 Task: Search one way flight ticket for 2 adults, 2 children, 2 infants in seat in first from Gillette: Gillette Campbell County Airport to Greensboro: Piedmont Triad International Airport on 5-1-2023. Choice of flights is Frontier. Number of bags: 1 checked bag. Price is upto 105000. Outbound departure time preference is 5:15.
Action: Mouse moved to (214, 390)
Screenshot: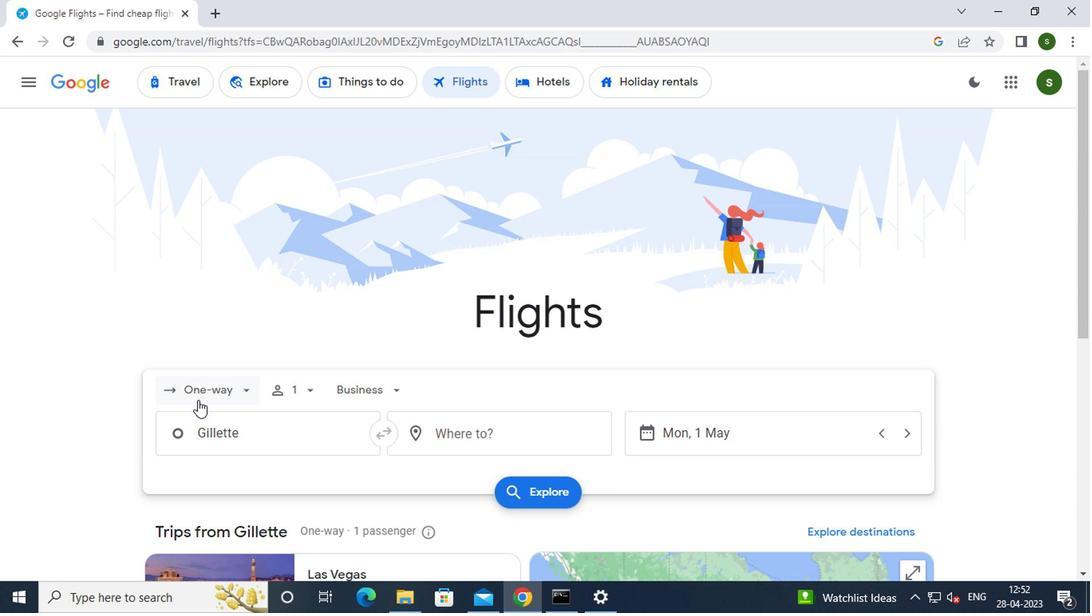
Action: Mouse pressed left at (214, 390)
Screenshot: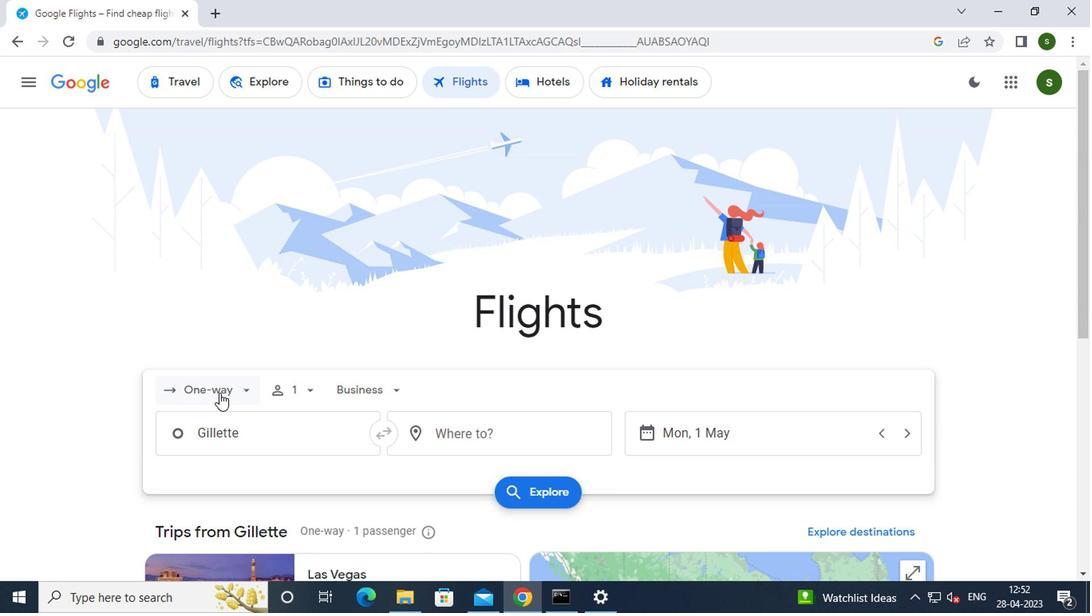 
Action: Mouse moved to (223, 465)
Screenshot: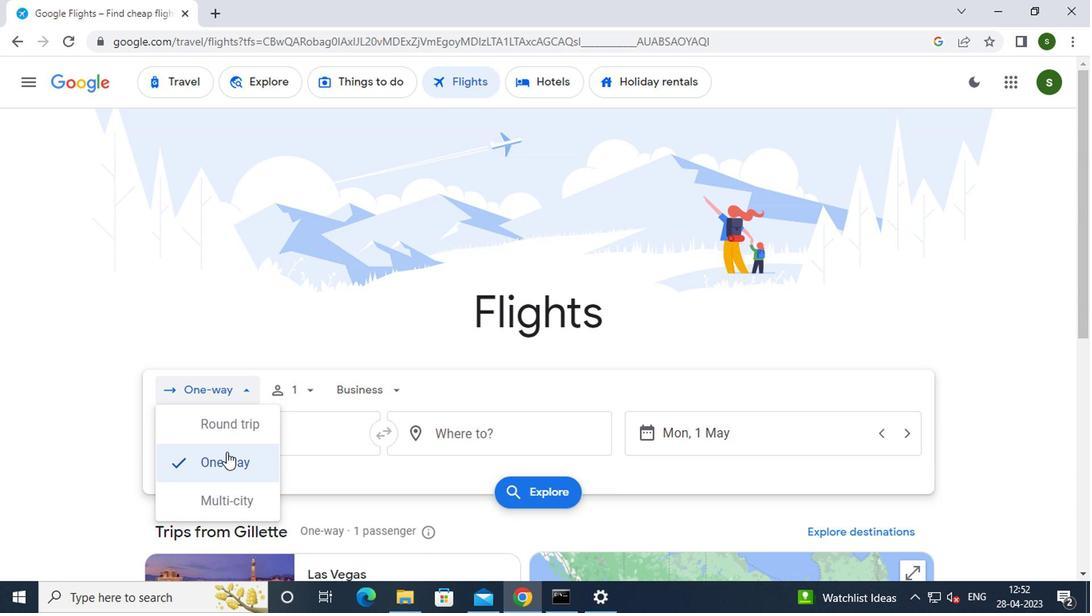 
Action: Mouse pressed left at (223, 465)
Screenshot: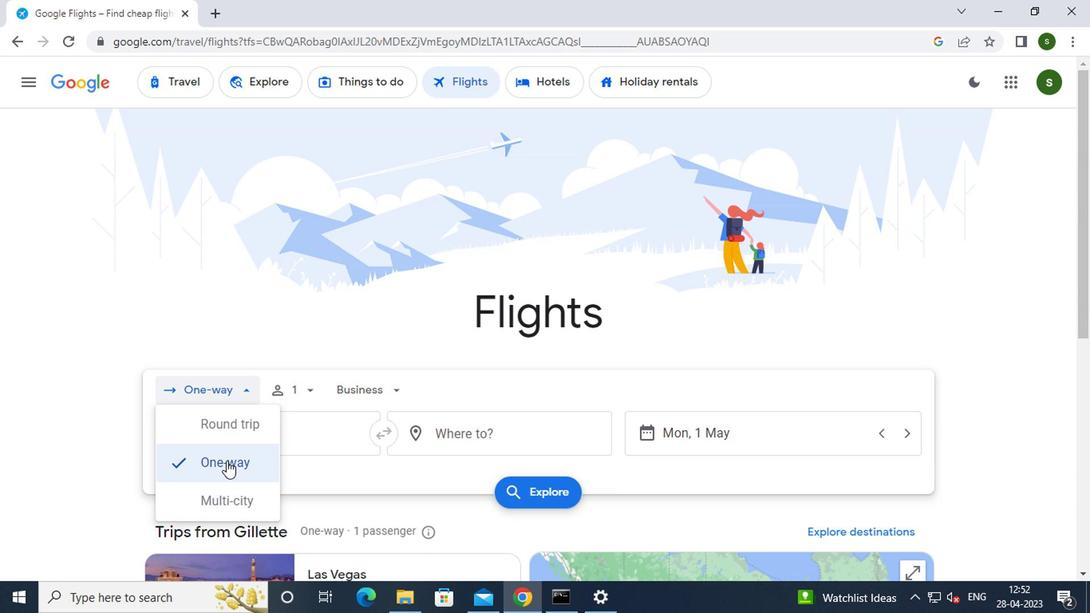 
Action: Mouse moved to (302, 390)
Screenshot: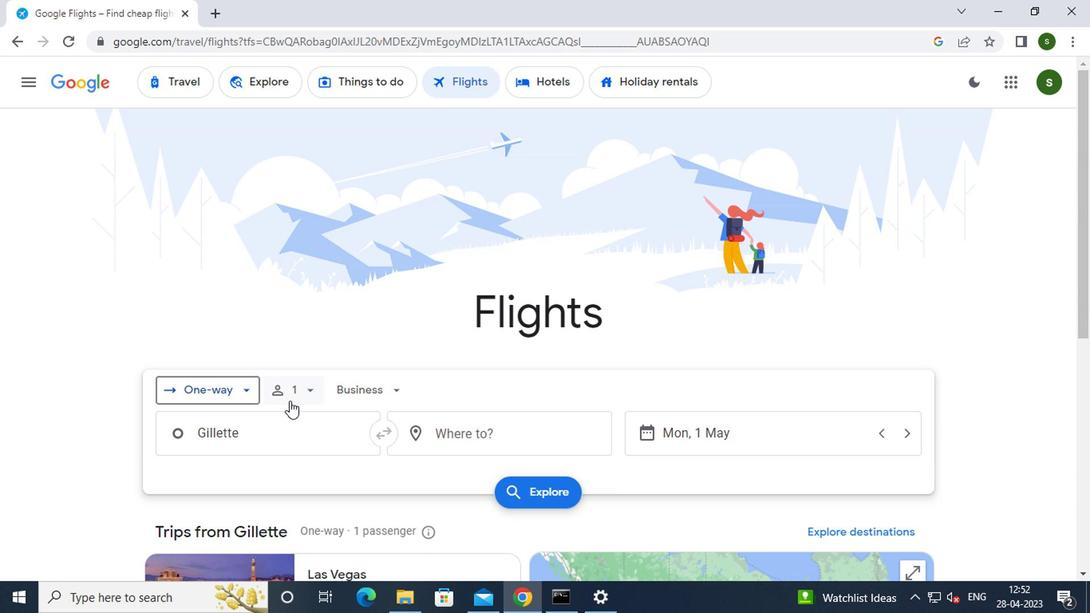 
Action: Mouse pressed left at (302, 390)
Screenshot: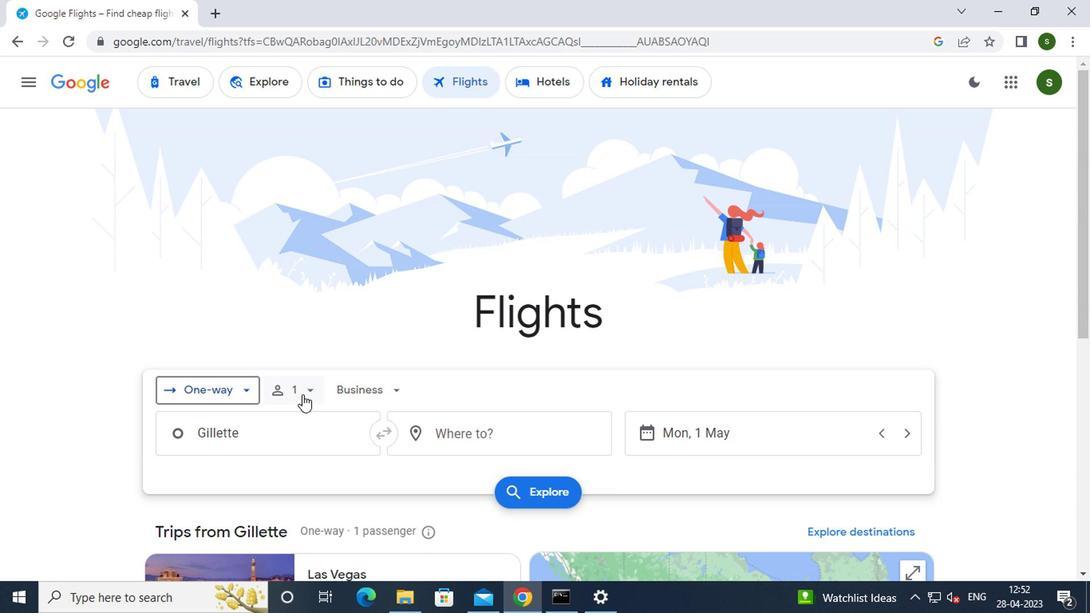 
Action: Mouse moved to (419, 429)
Screenshot: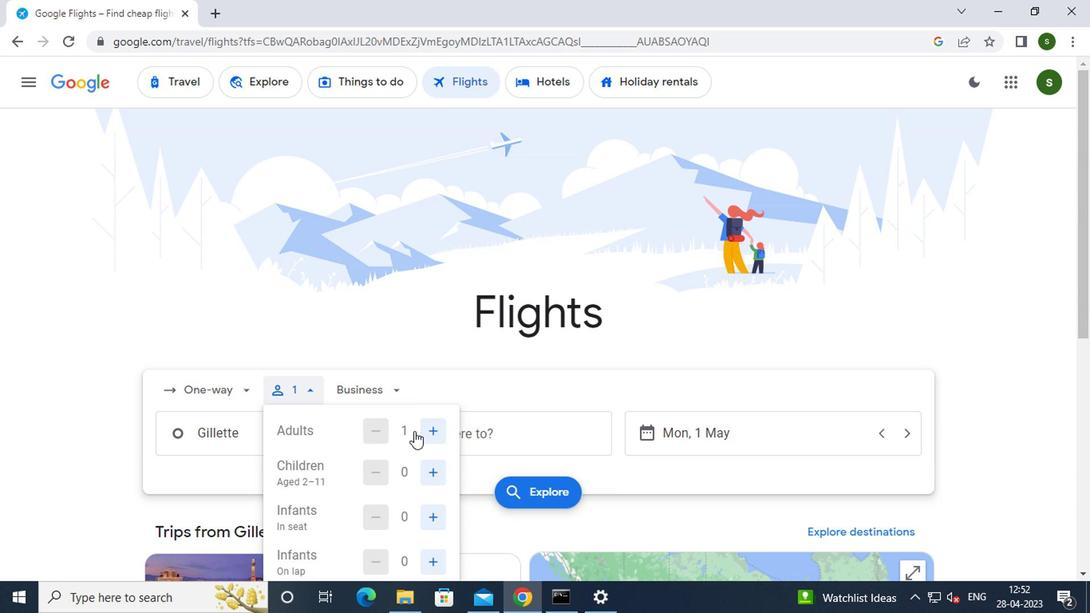 
Action: Mouse pressed left at (419, 429)
Screenshot: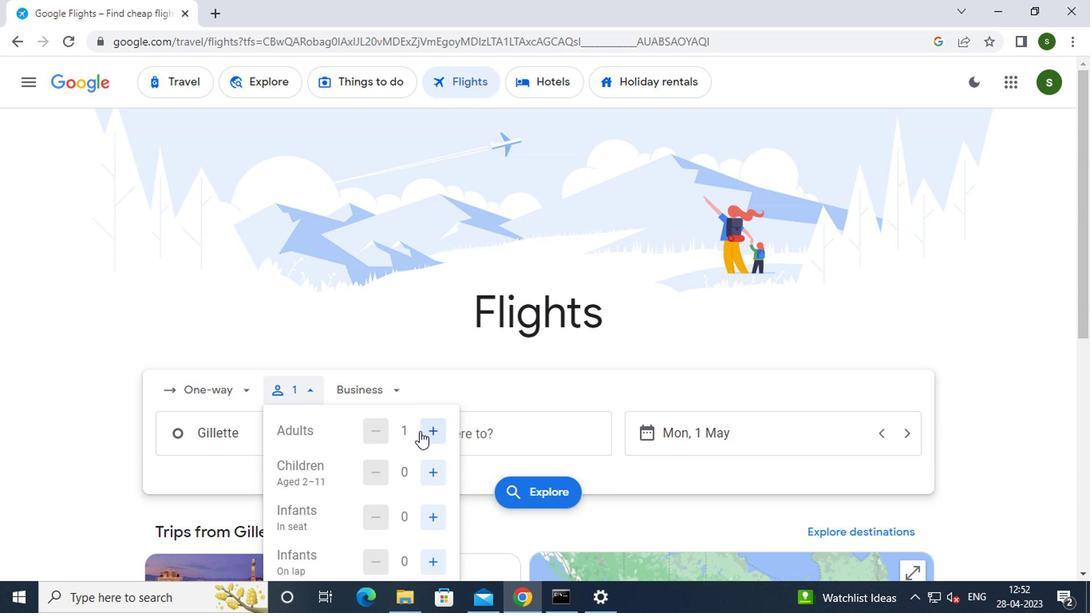 
Action: Mouse moved to (434, 465)
Screenshot: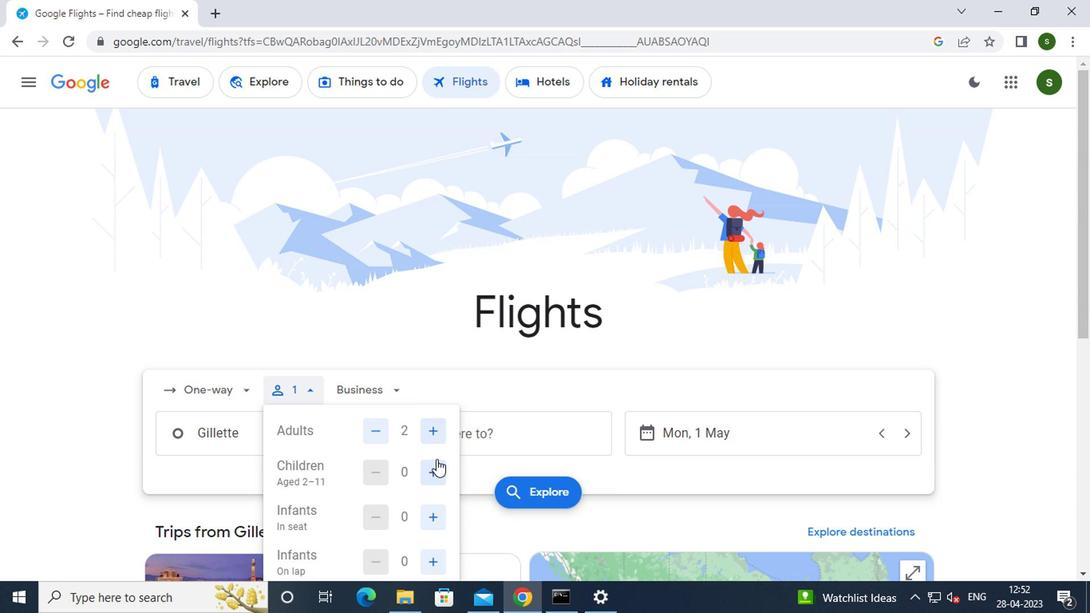 
Action: Mouse pressed left at (434, 465)
Screenshot: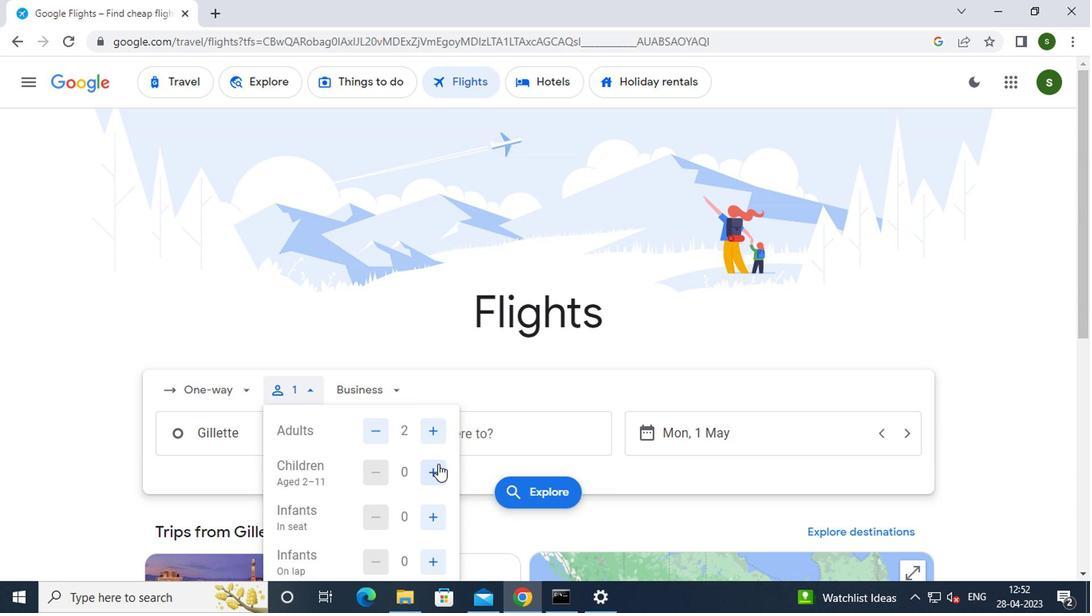 
Action: Mouse pressed left at (434, 465)
Screenshot: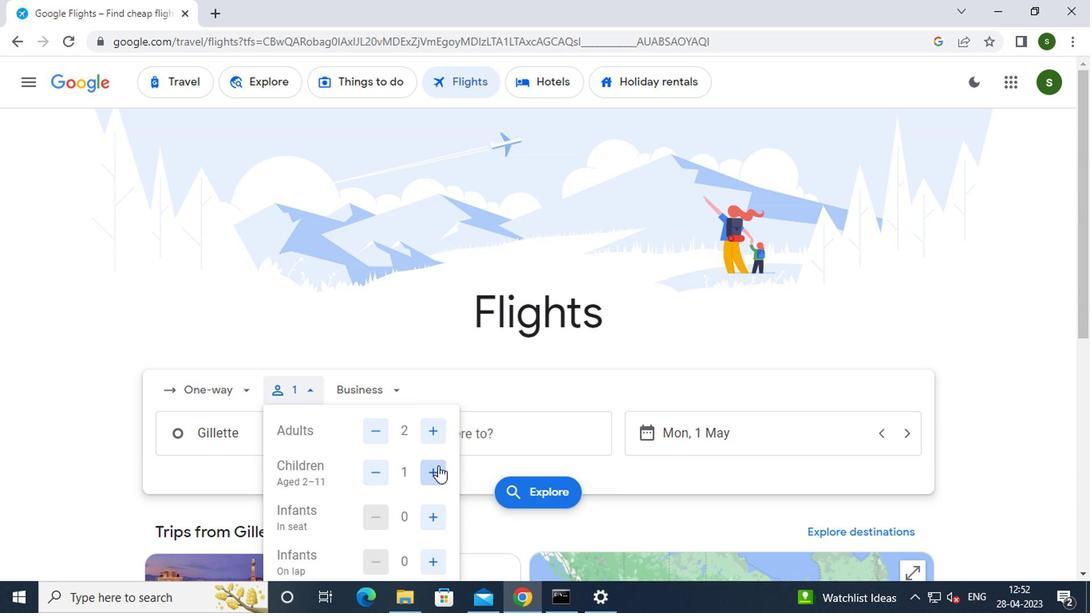 
Action: Mouse moved to (432, 516)
Screenshot: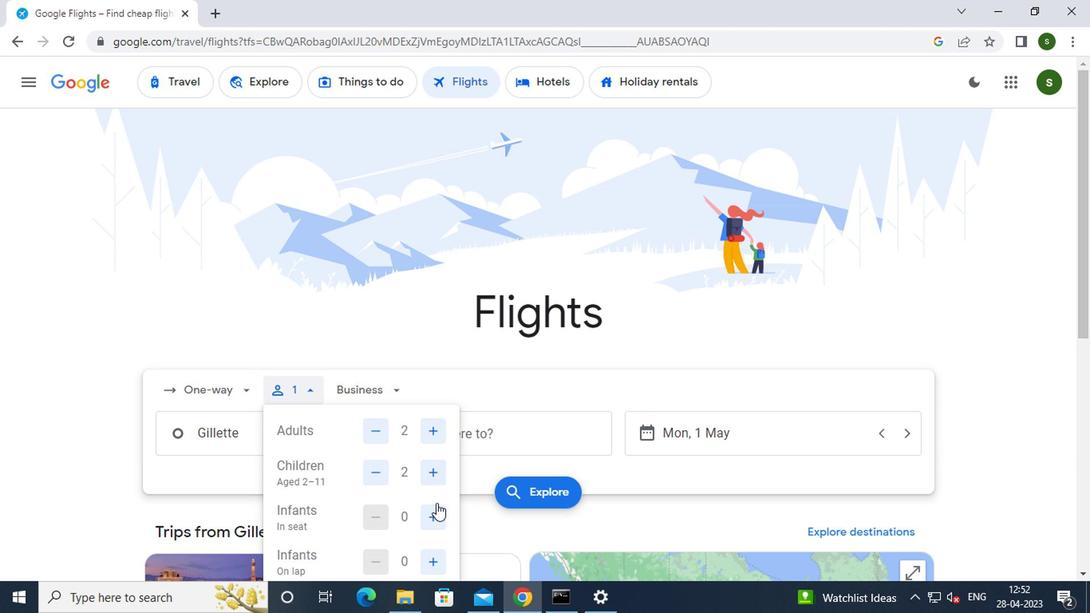 
Action: Mouse pressed left at (432, 516)
Screenshot: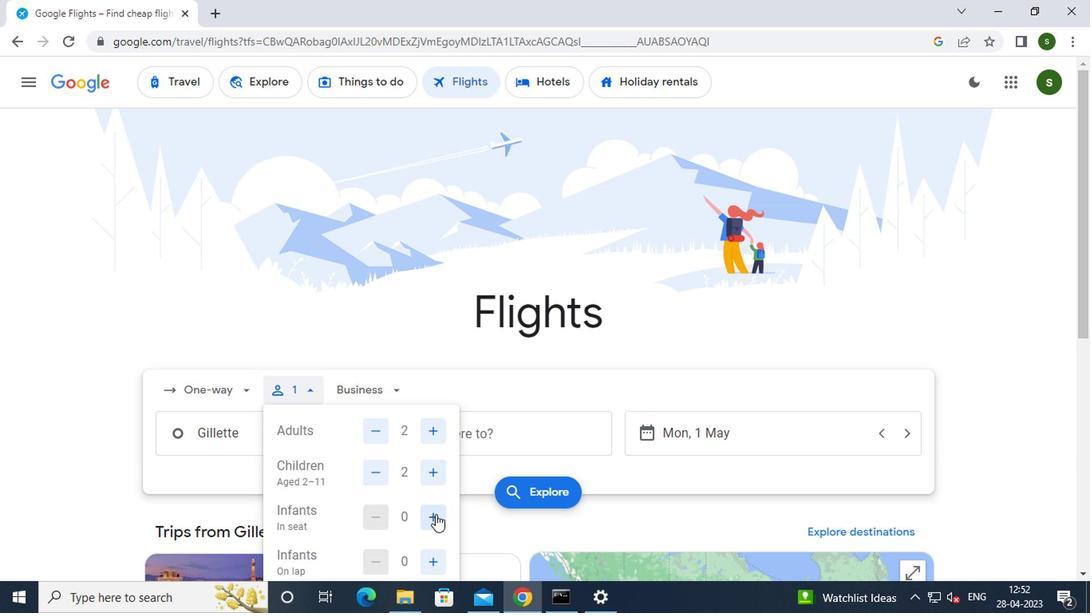
Action: Mouse pressed left at (432, 516)
Screenshot: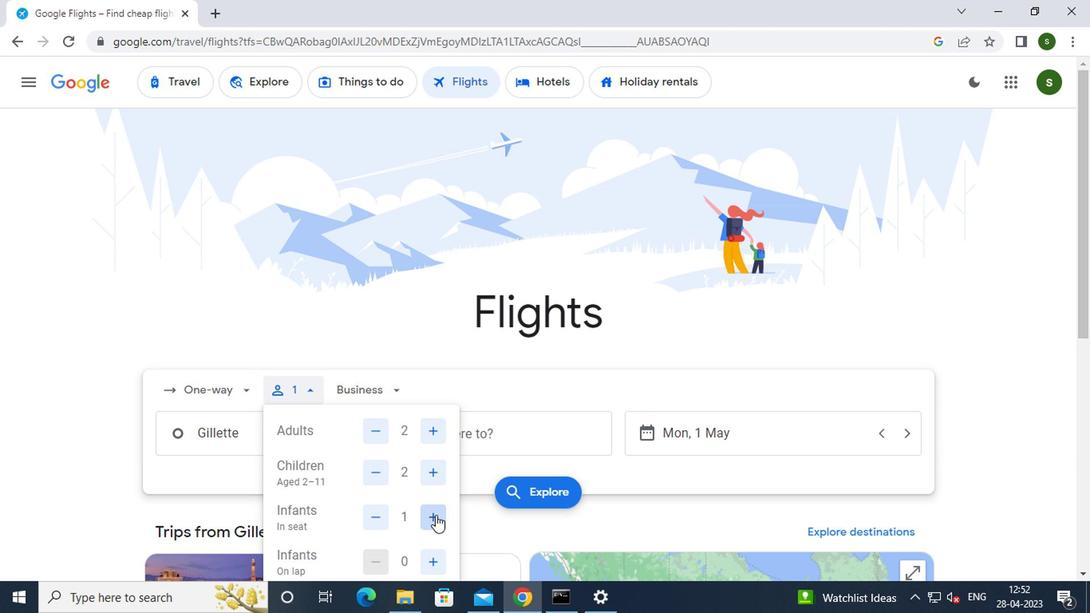 
Action: Mouse moved to (376, 381)
Screenshot: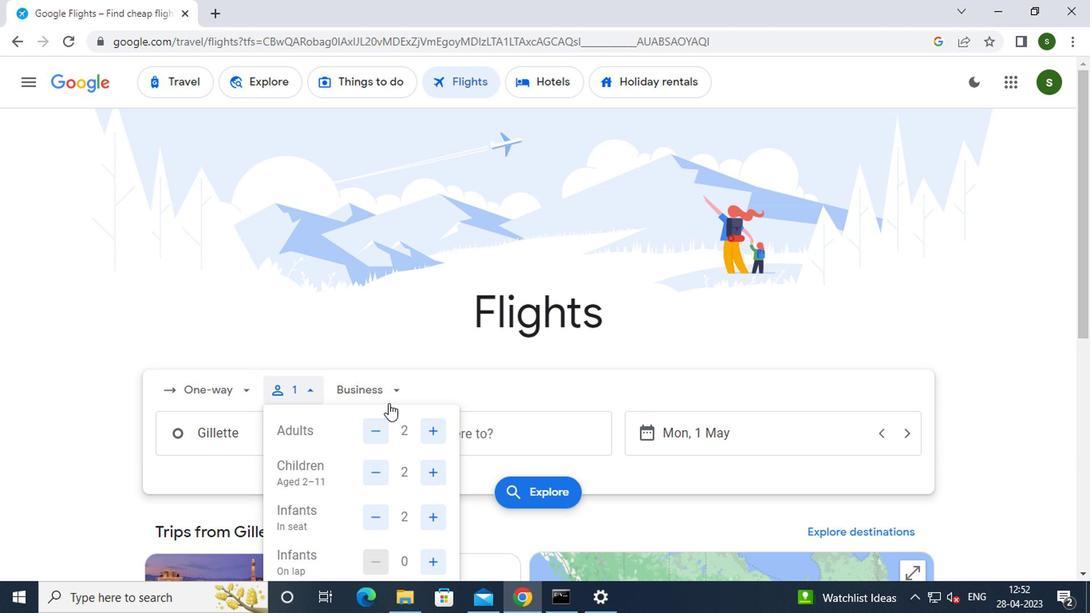 
Action: Mouse pressed left at (376, 381)
Screenshot: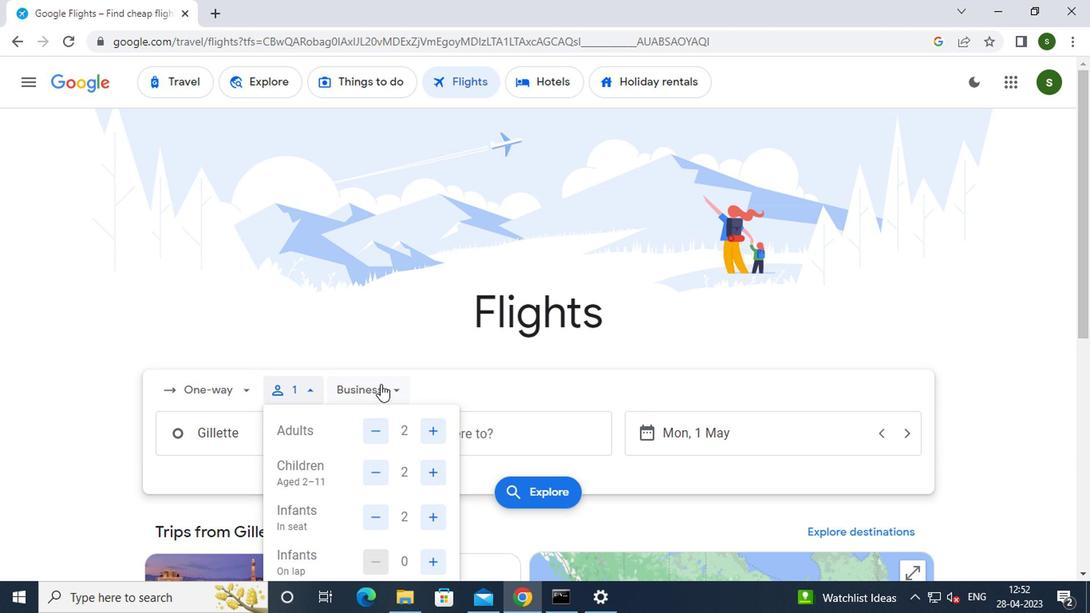 
Action: Mouse moved to (403, 537)
Screenshot: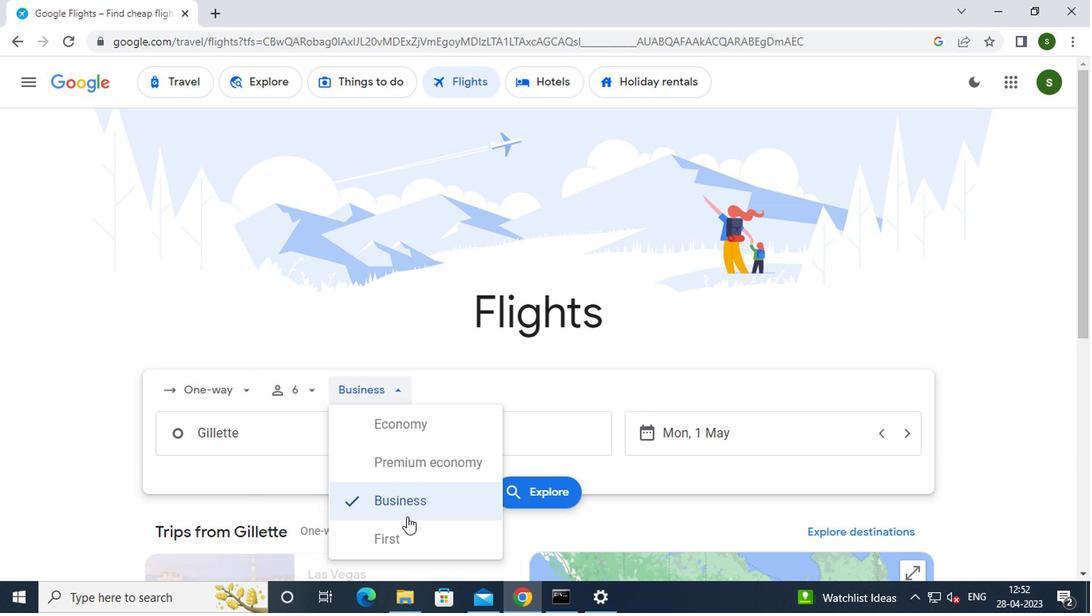 
Action: Mouse pressed left at (403, 537)
Screenshot: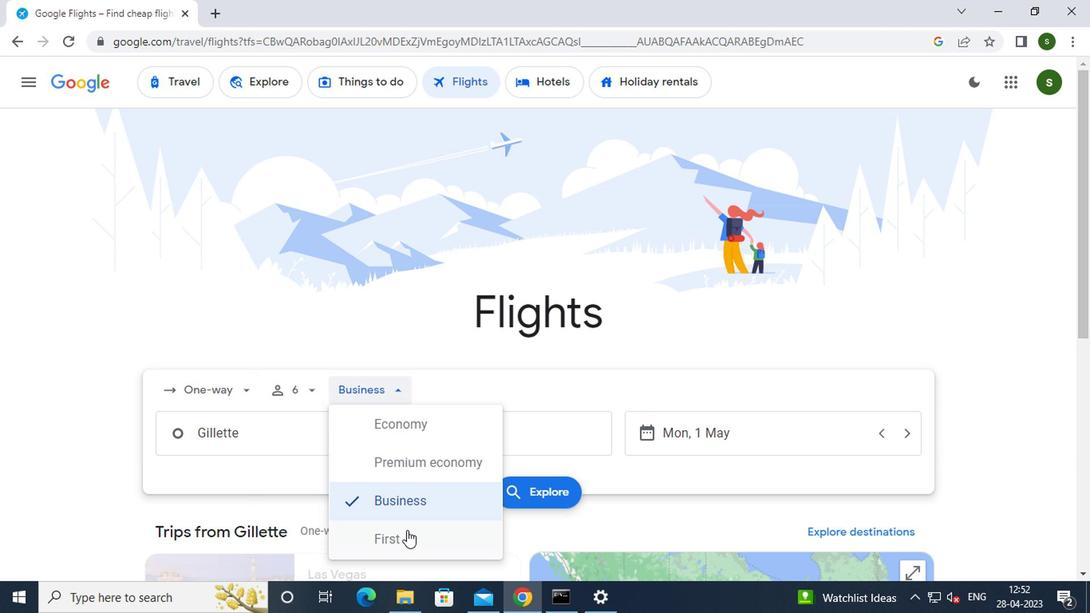 
Action: Mouse moved to (307, 444)
Screenshot: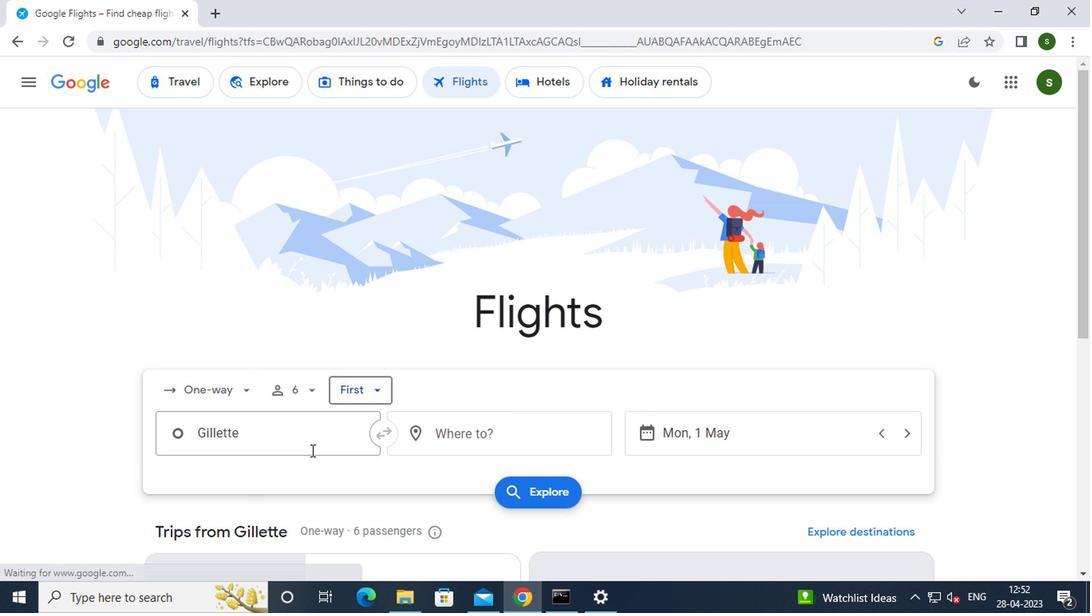 
Action: Mouse pressed left at (307, 444)
Screenshot: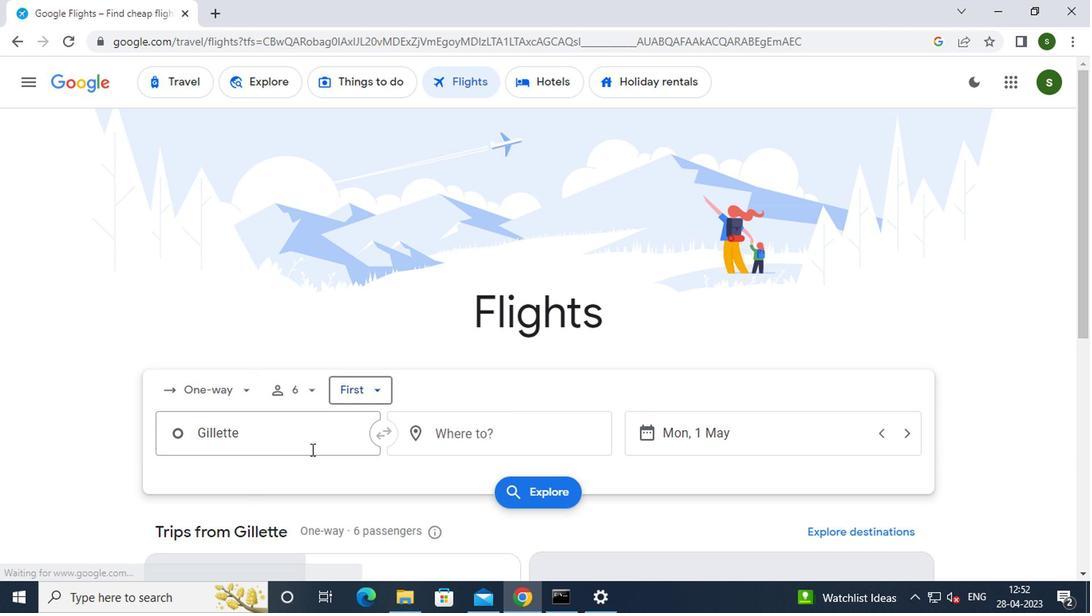
Action: Key pressed <Key.caps_lock><Key.caps_lock>g<Key.caps_lock>illette<Key.enter>
Screenshot: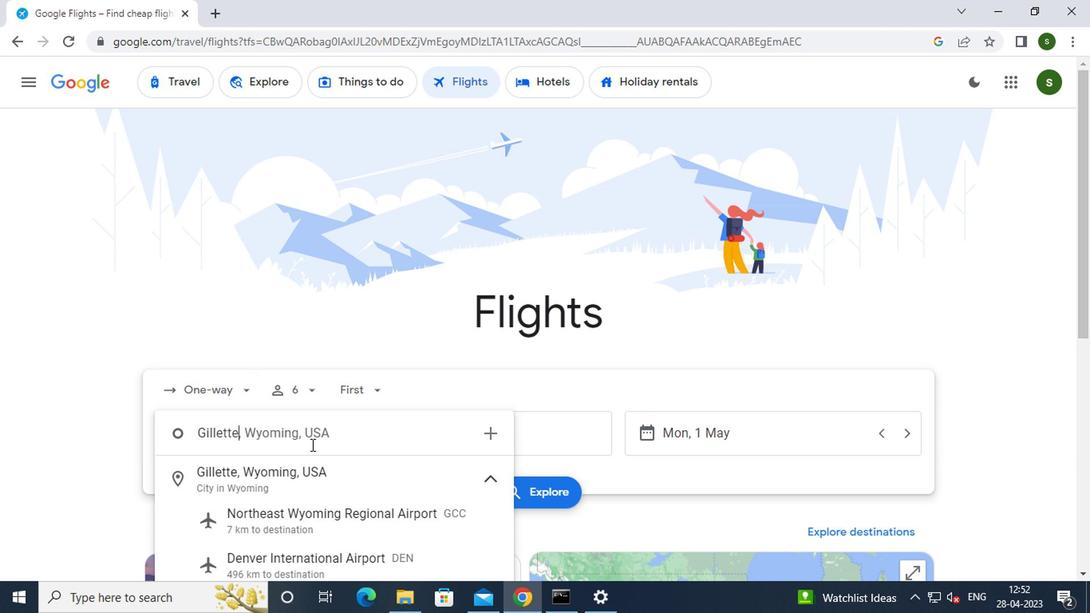 
Action: Mouse moved to (492, 441)
Screenshot: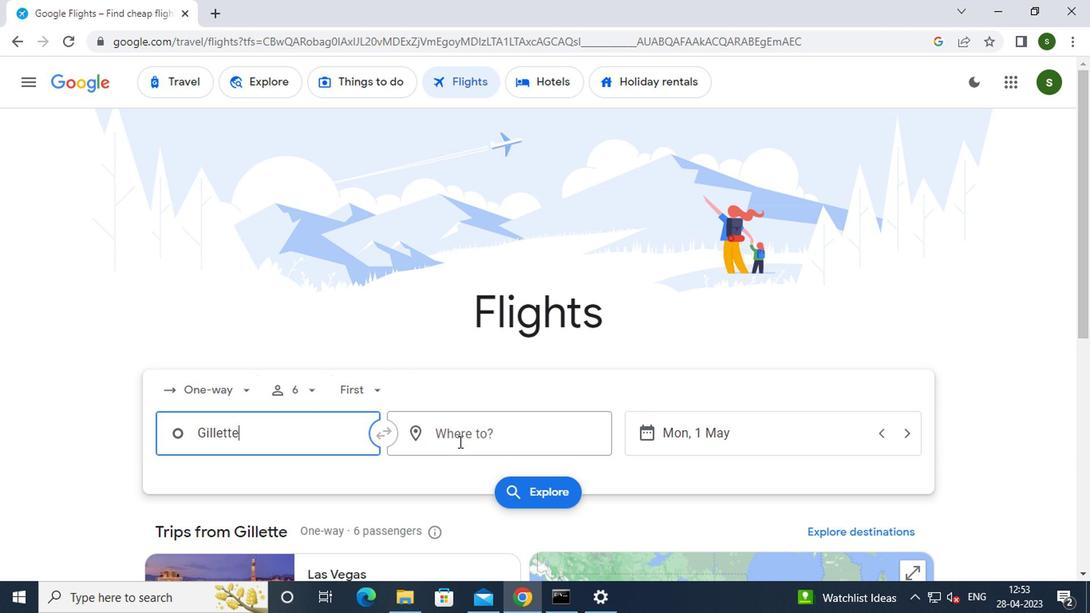 
Action: Mouse pressed left at (492, 441)
Screenshot: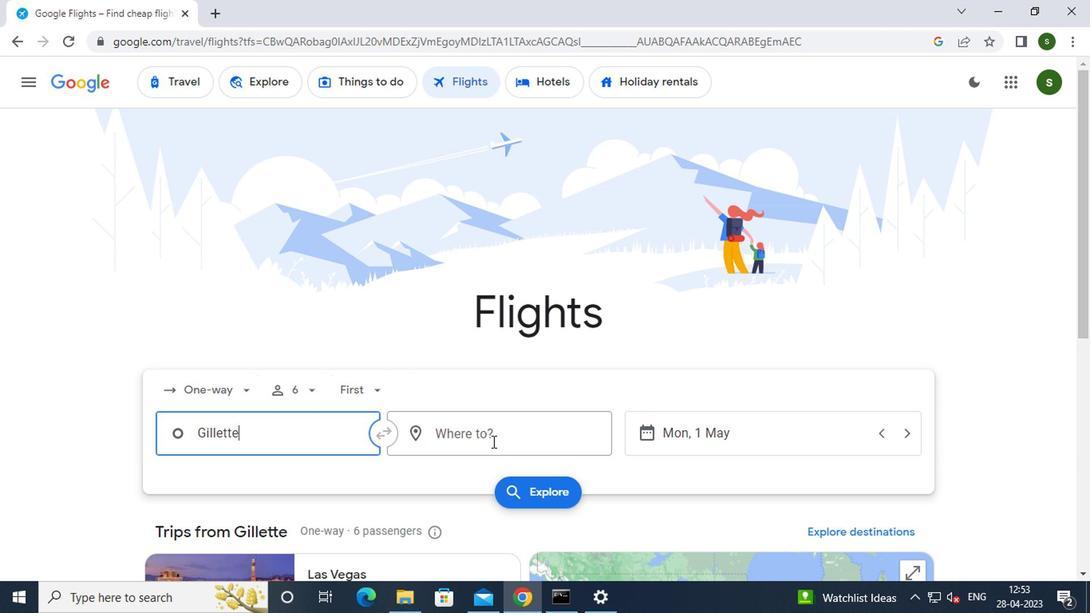 
Action: Key pressed <Key.caps_lock>g<Key.caps_lock>reensboro
Screenshot: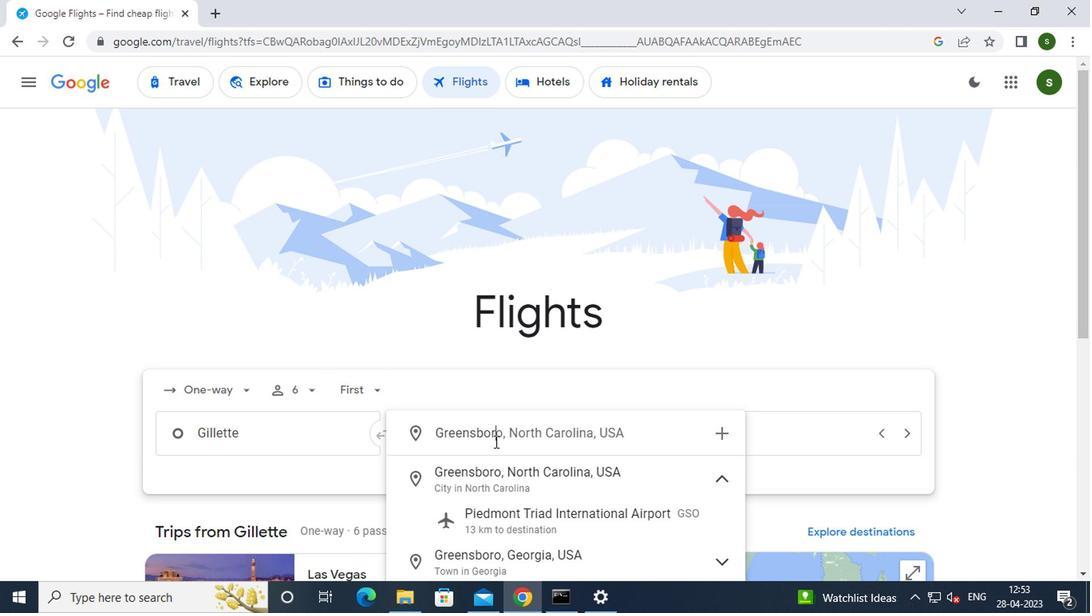 
Action: Mouse moved to (511, 499)
Screenshot: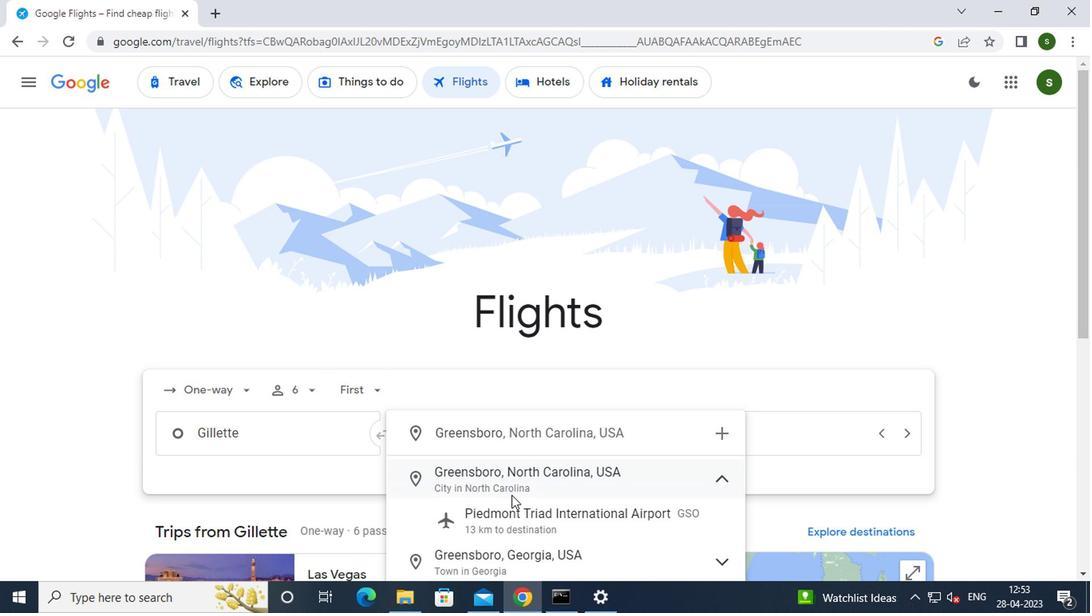 
Action: Mouse pressed left at (511, 499)
Screenshot: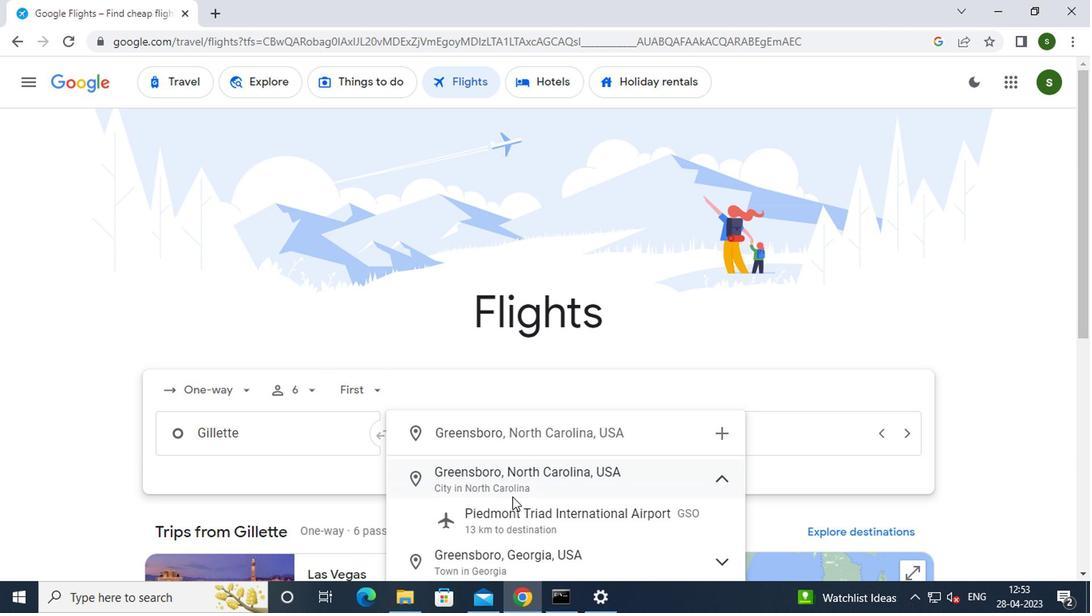 
Action: Mouse moved to (537, 424)
Screenshot: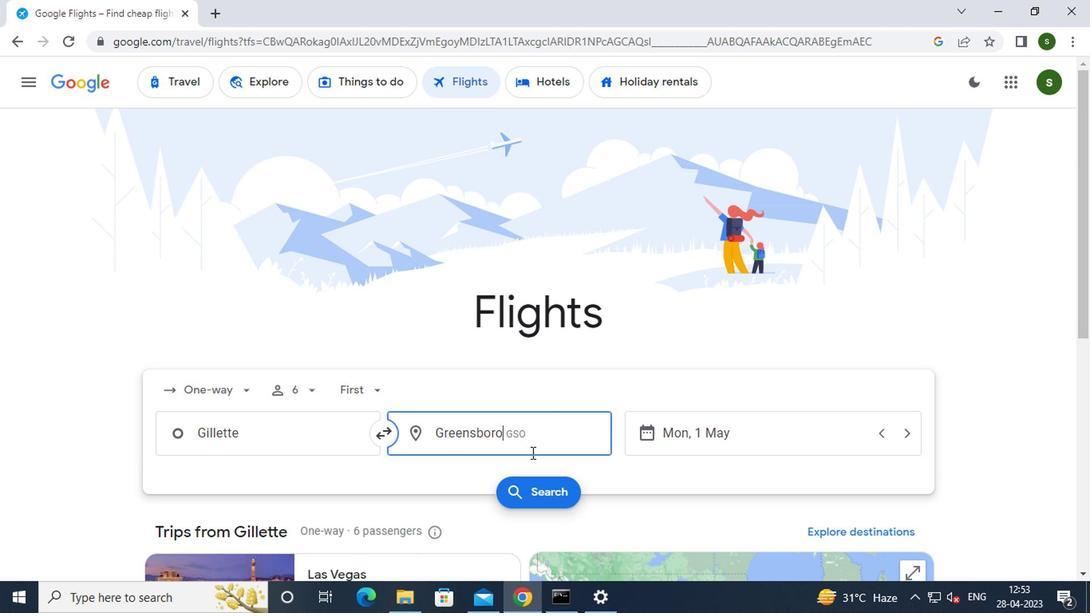
Action: Mouse pressed left at (537, 424)
Screenshot: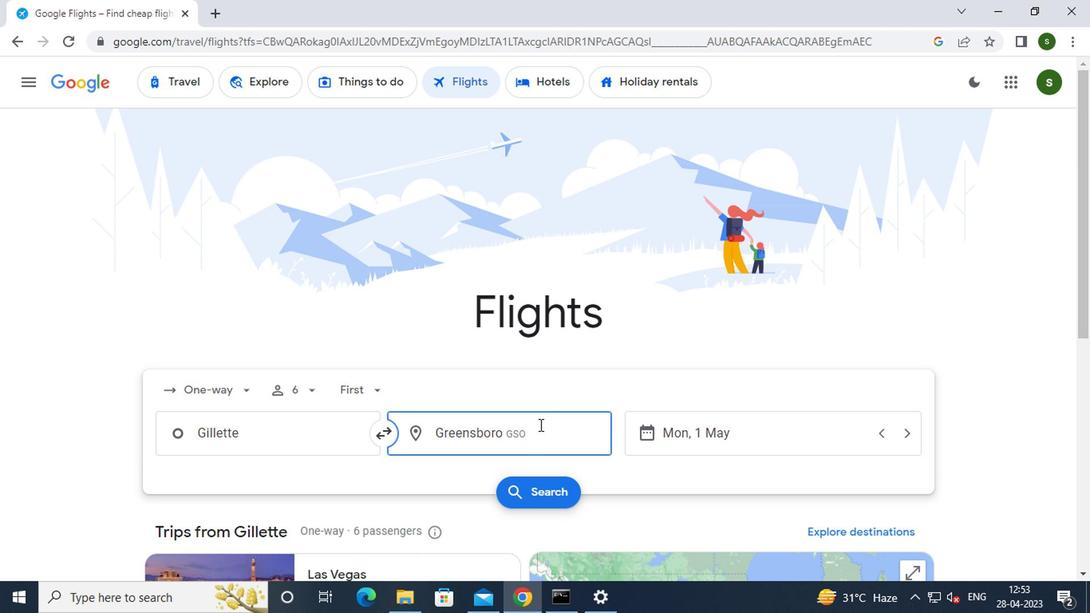 
Action: Mouse moved to (545, 516)
Screenshot: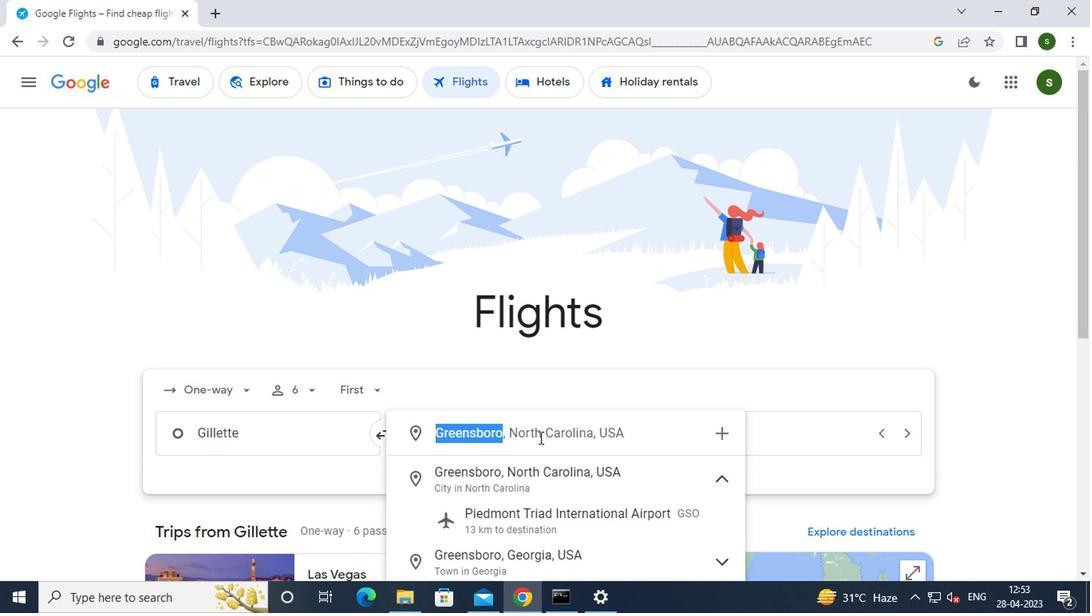
Action: Mouse pressed left at (545, 516)
Screenshot: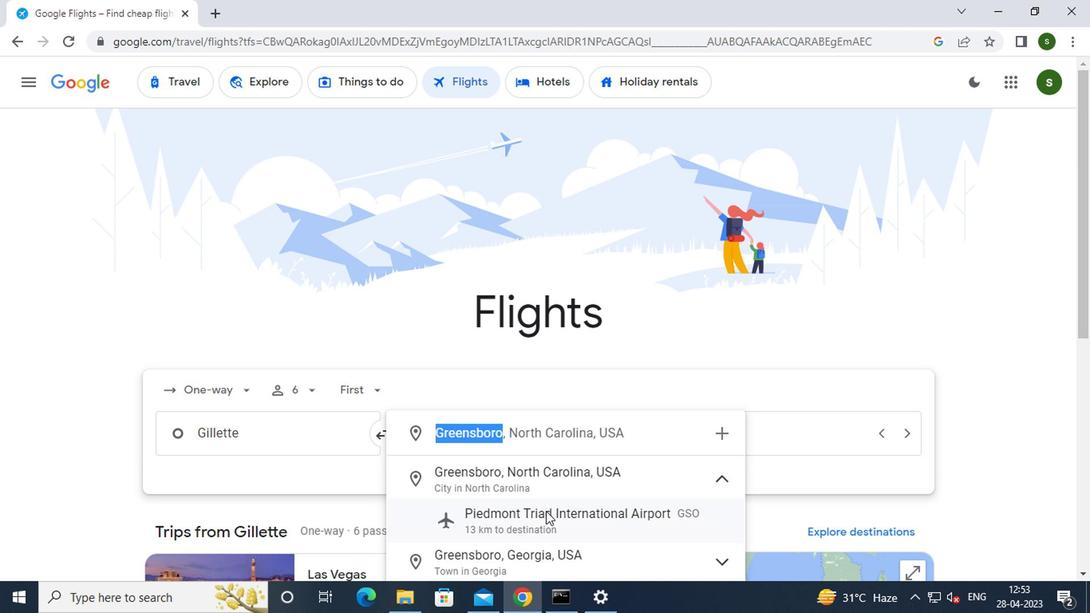 
Action: Mouse moved to (755, 443)
Screenshot: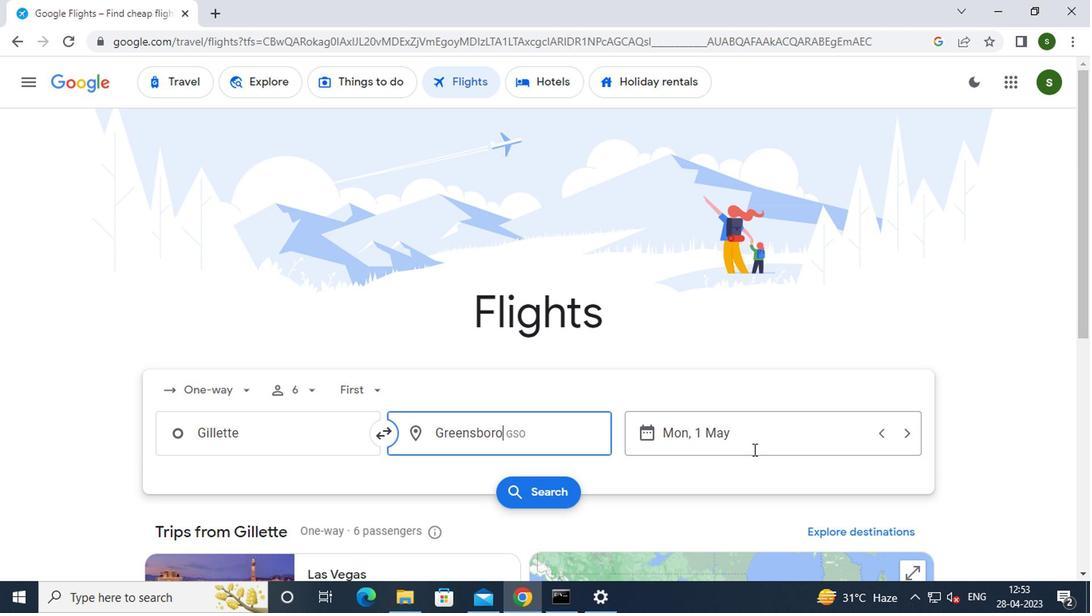 
Action: Mouse pressed left at (755, 443)
Screenshot: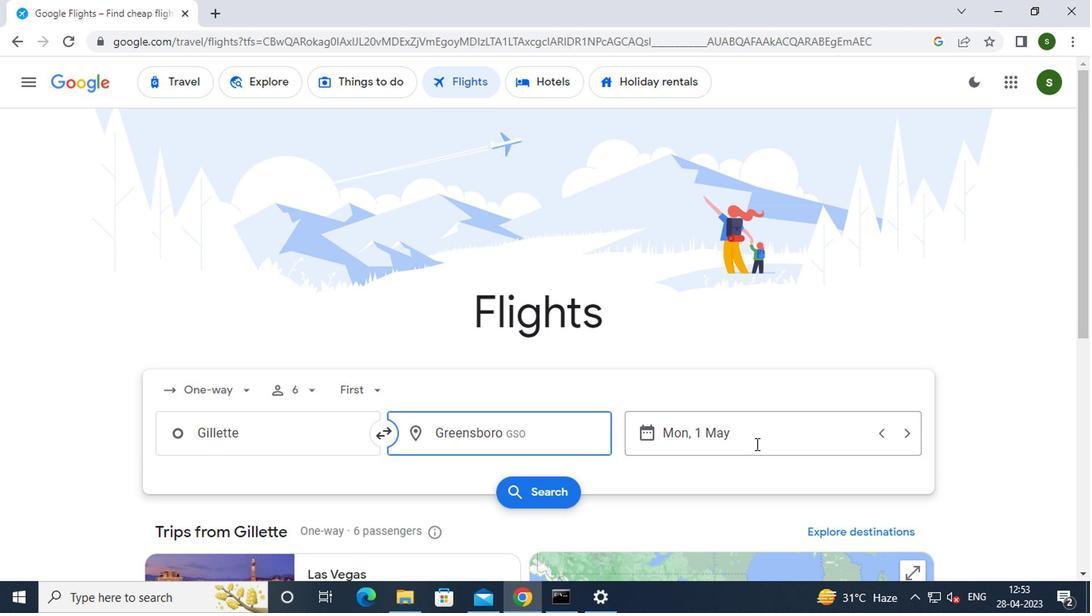 
Action: Mouse moved to (707, 301)
Screenshot: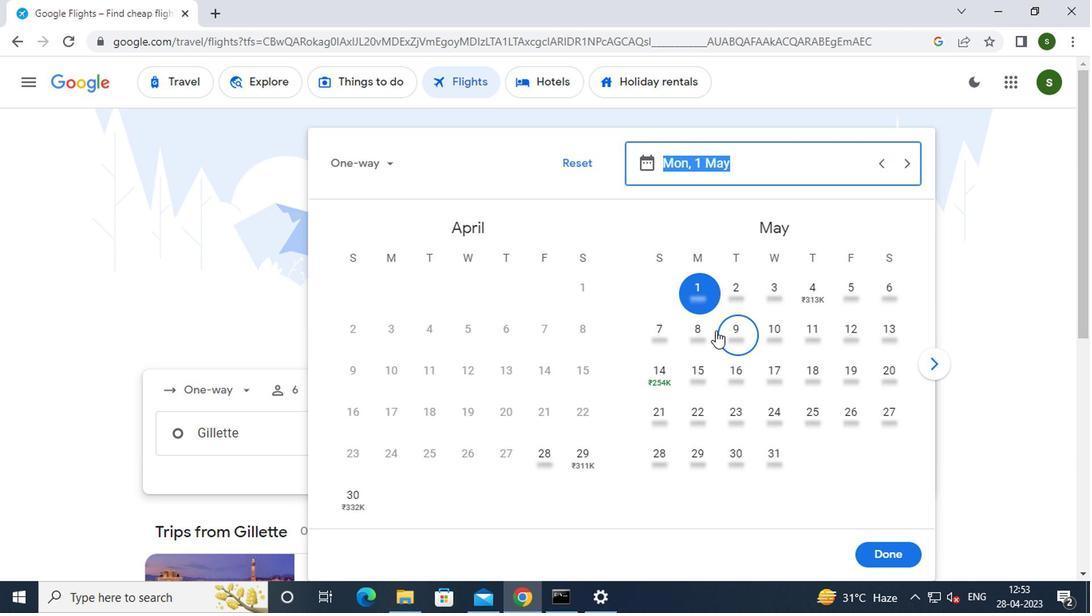 
Action: Mouse pressed left at (707, 301)
Screenshot: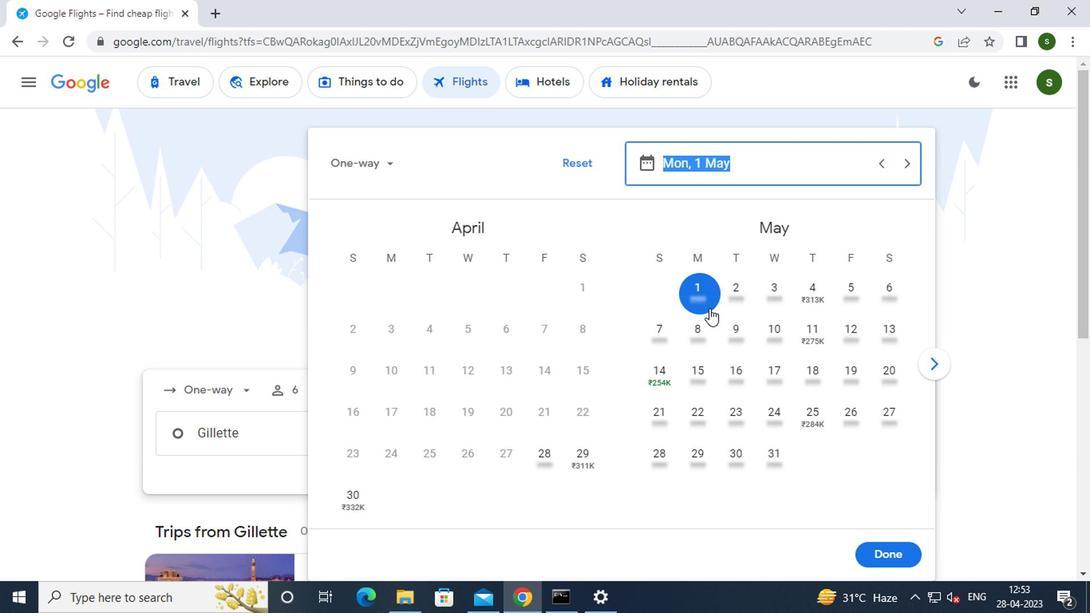 
Action: Mouse moved to (889, 553)
Screenshot: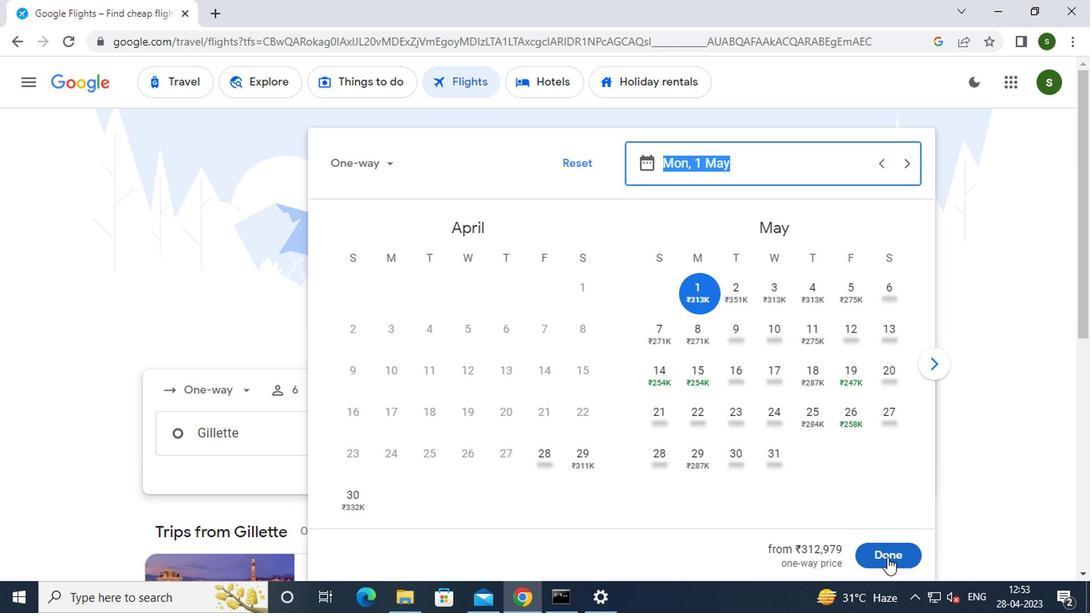 
Action: Mouse pressed left at (889, 553)
Screenshot: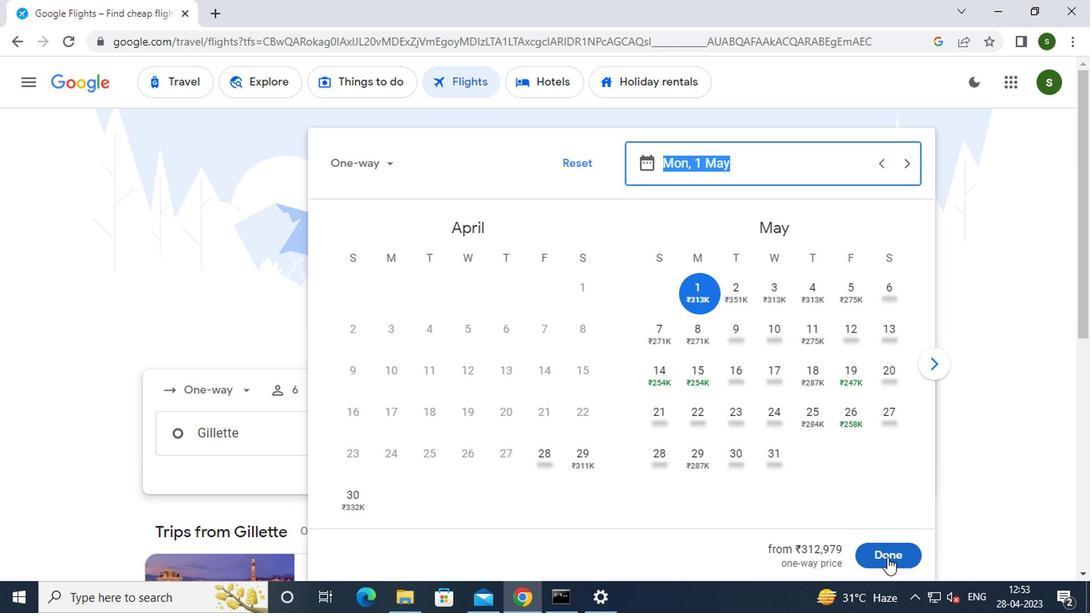 
Action: Mouse moved to (564, 498)
Screenshot: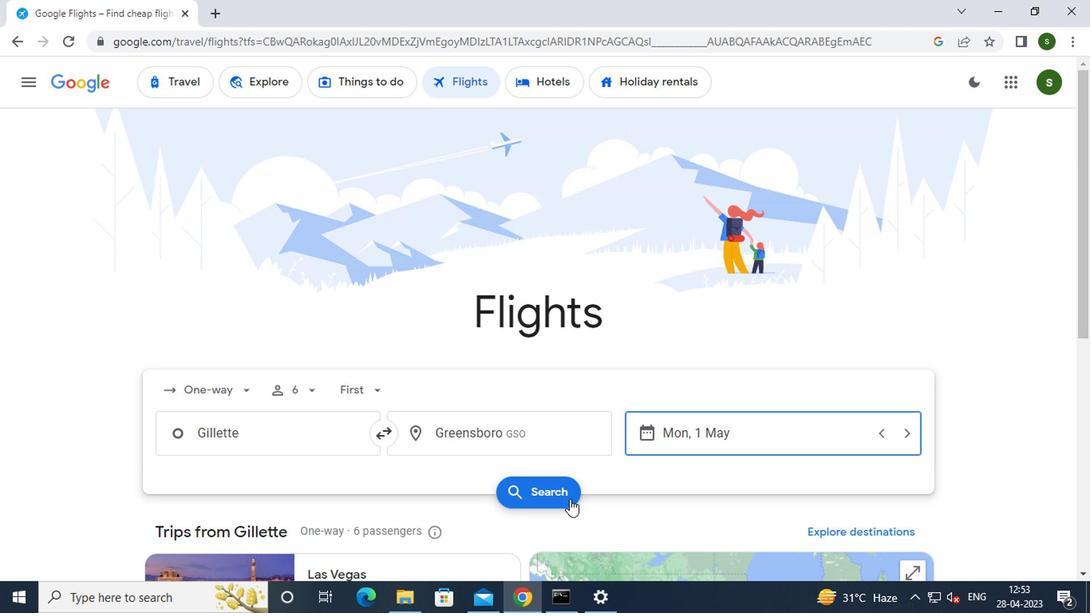 
Action: Mouse pressed left at (564, 498)
Screenshot: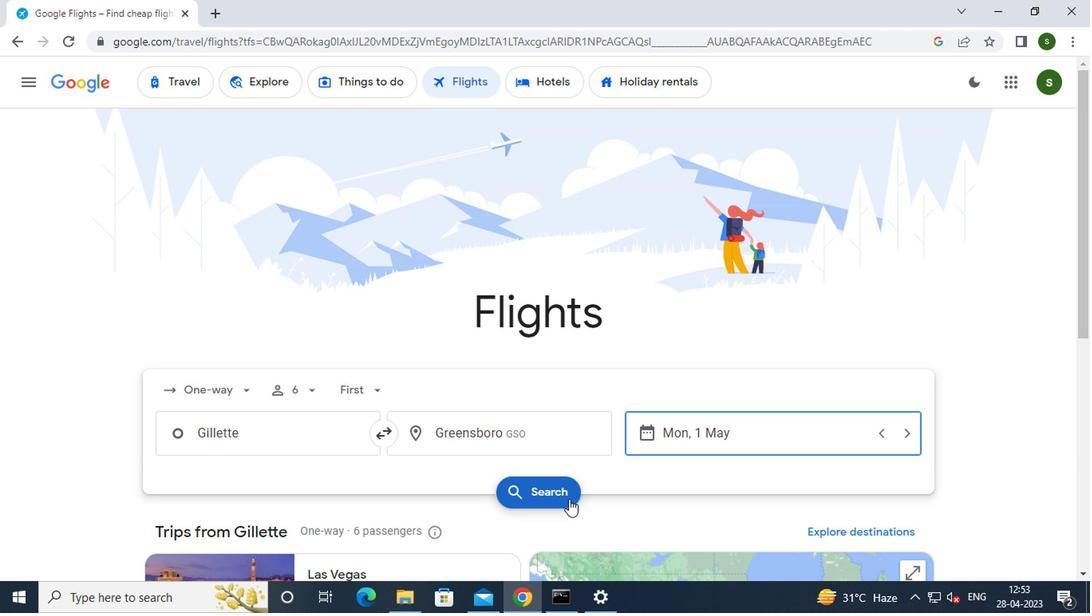 
Action: Mouse moved to (183, 218)
Screenshot: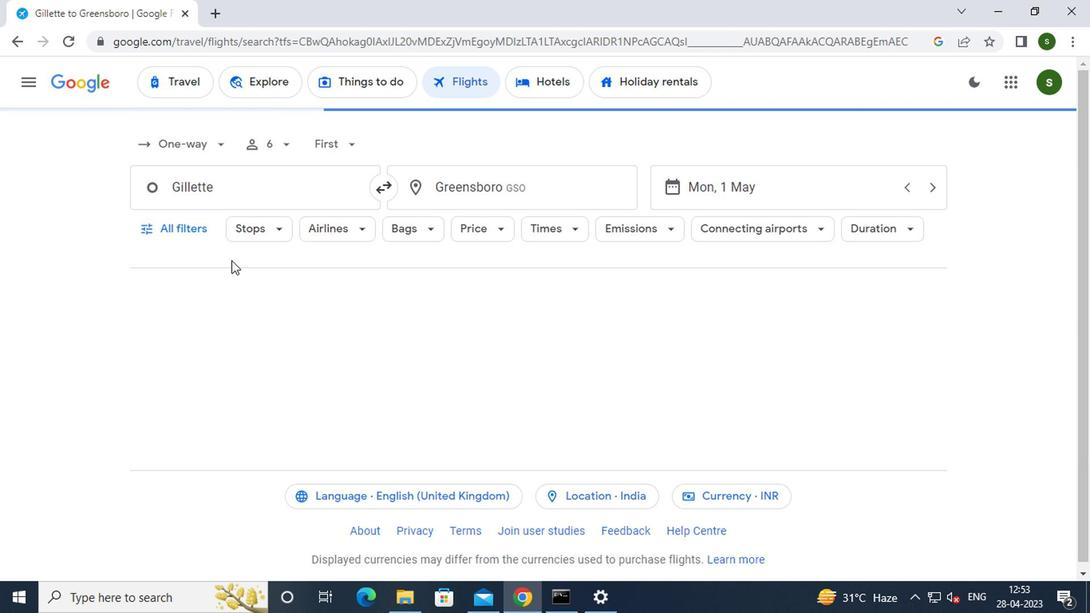 
Action: Mouse pressed left at (183, 218)
Screenshot: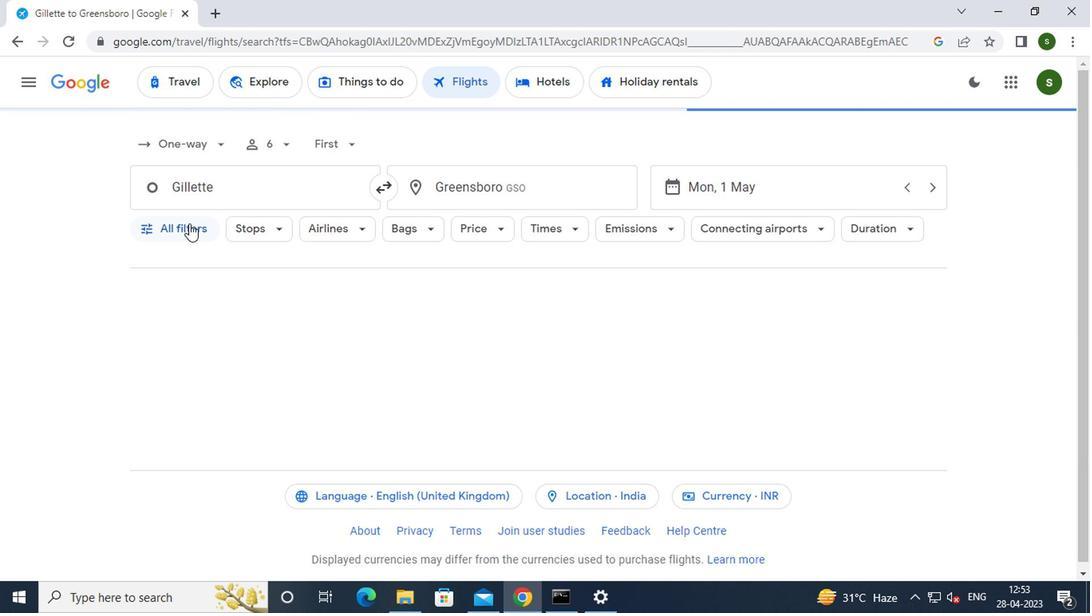 
Action: Mouse moved to (263, 326)
Screenshot: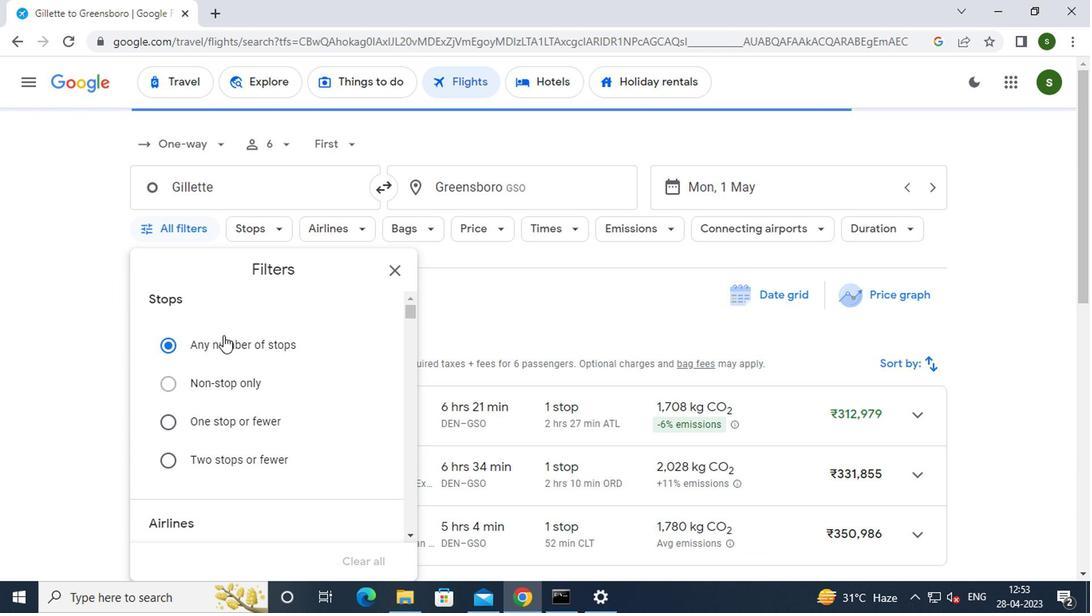 
Action: Mouse scrolled (263, 325) with delta (0, -1)
Screenshot: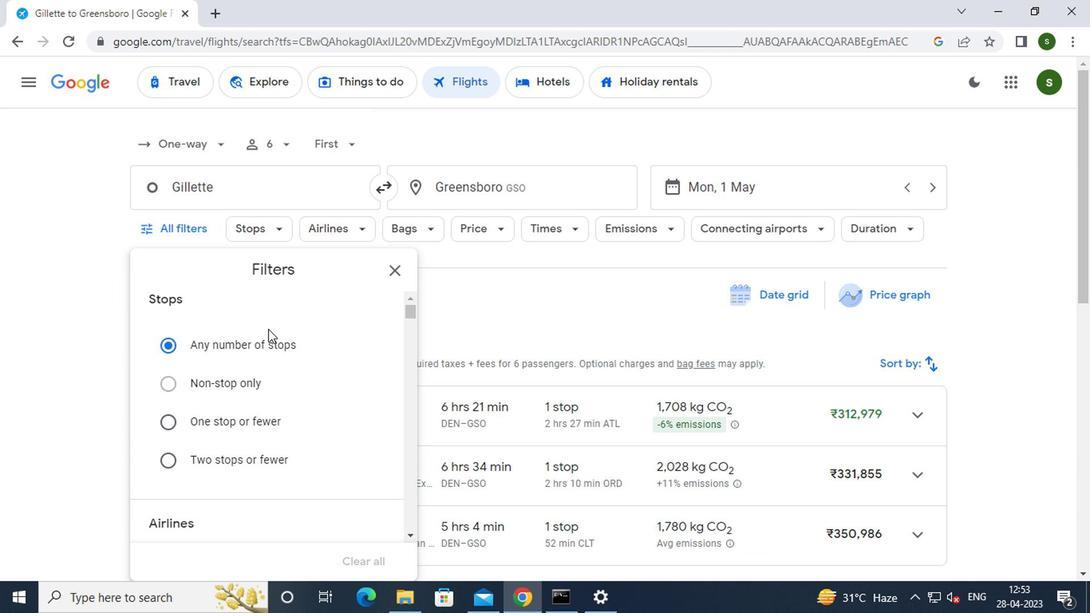
Action: Mouse moved to (369, 482)
Screenshot: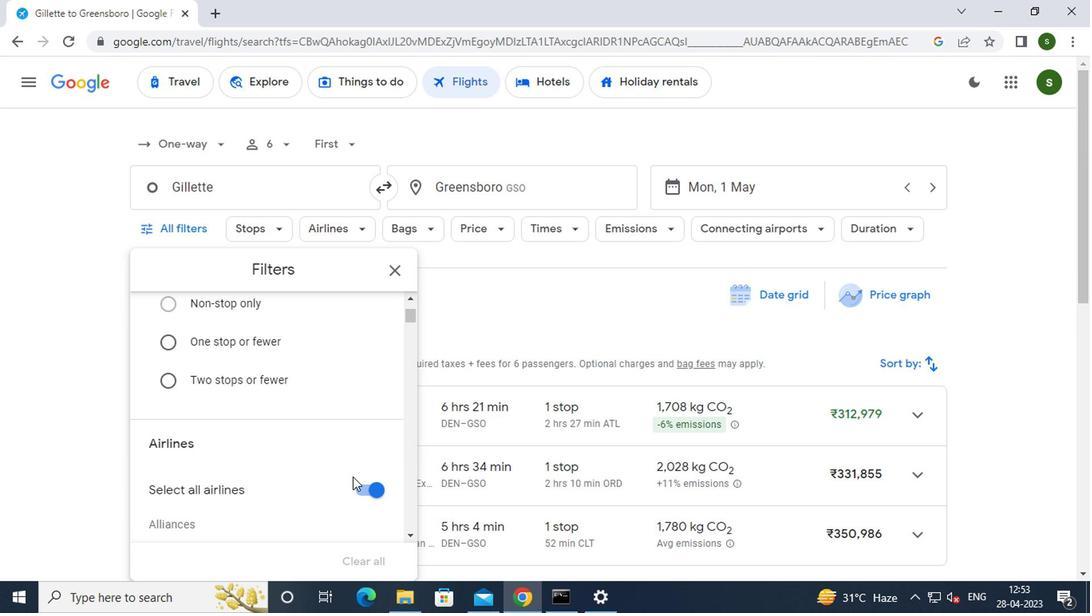 
Action: Mouse pressed left at (369, 482)
Screenshot: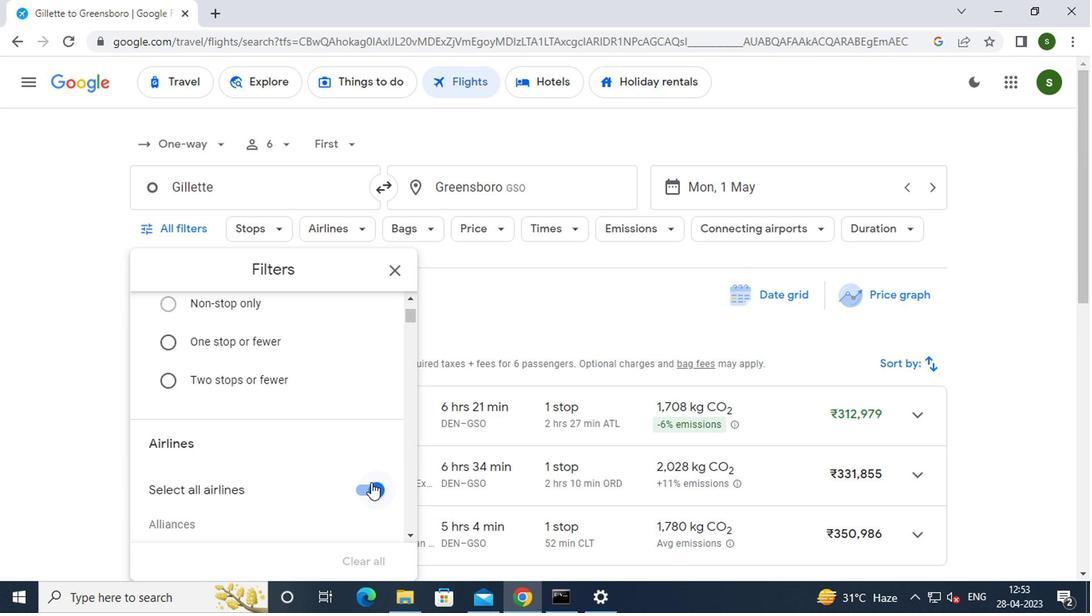 
Action: Mouse moved to (337, 359)
Screenshot: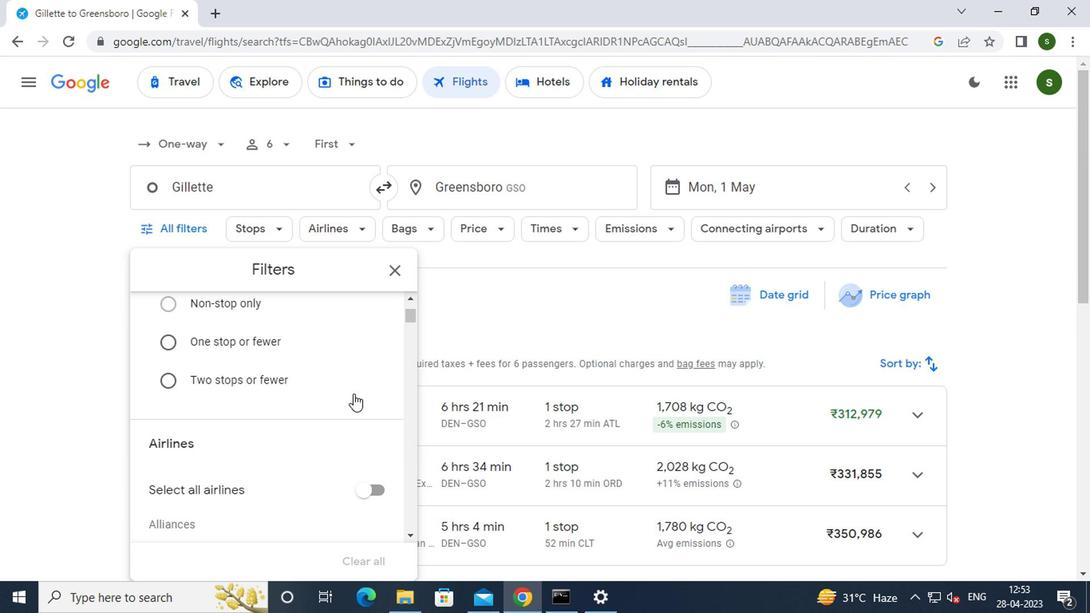 
Action: Mouse scrolled (337, 358) with delta (0, 0)
Screenshot: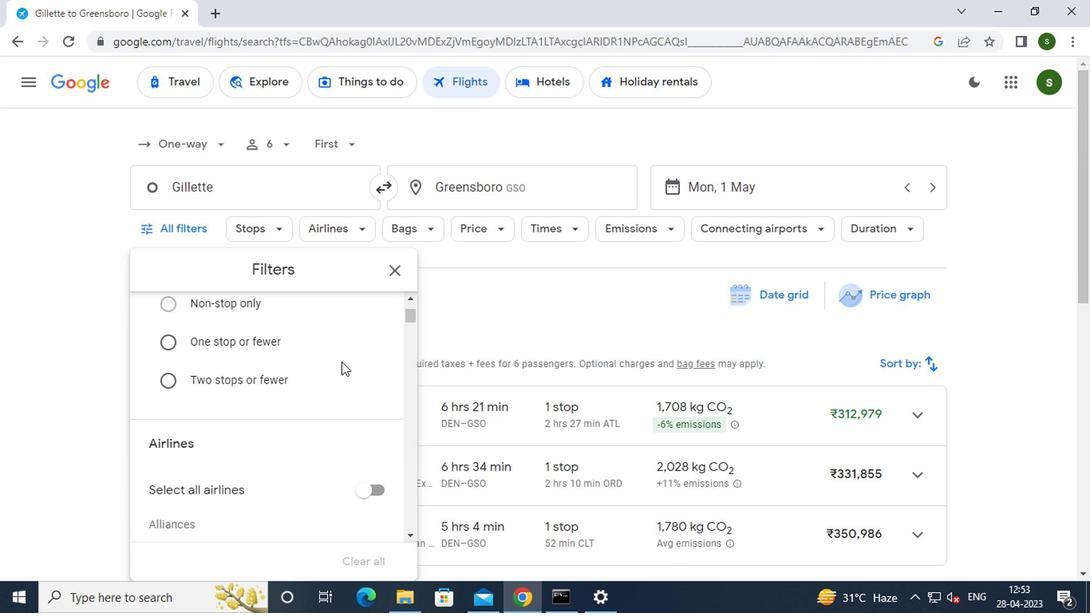 
Action: Mouse scrolled (337, 358) with delta (0, 0)
Screenshot: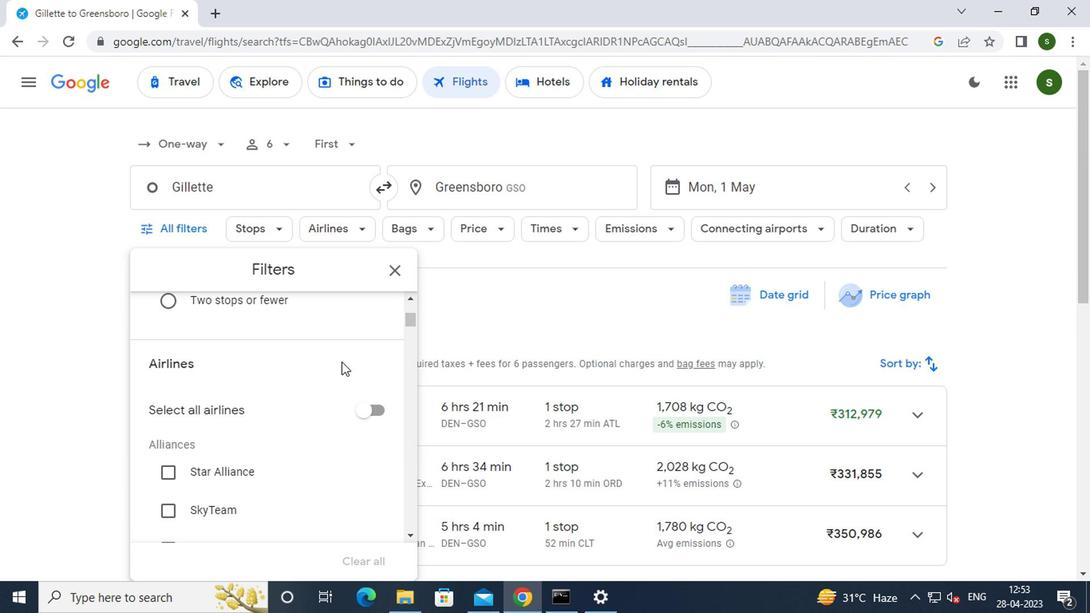 
Action: Mouse scrolled (337, 358) with delta (0, 0)
Screenshot: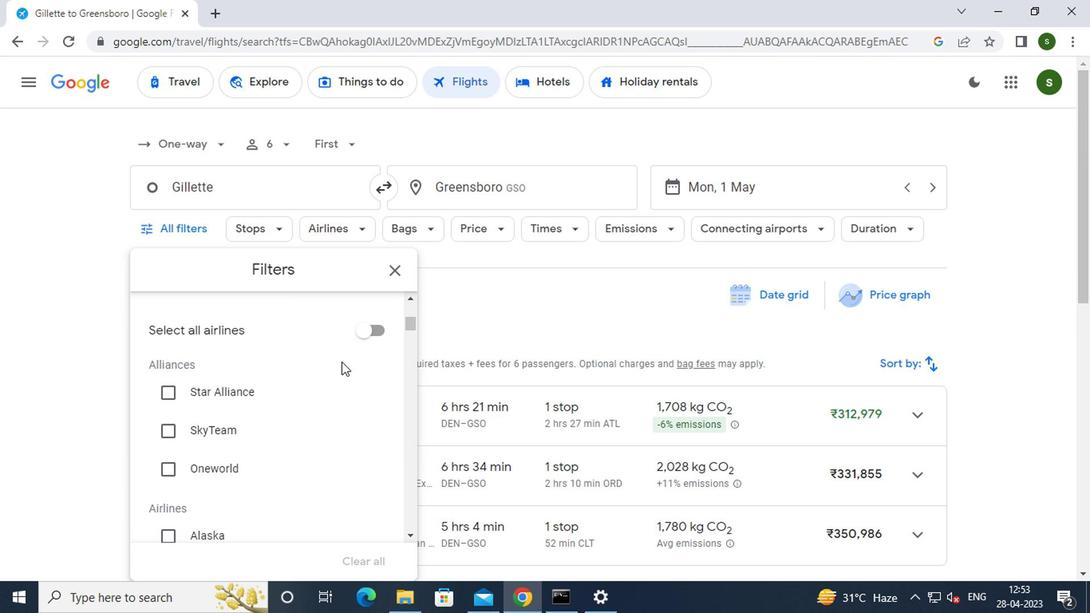 
Action: Mouse scrolled (337, 358) with delta (0, 0)
Screenshot: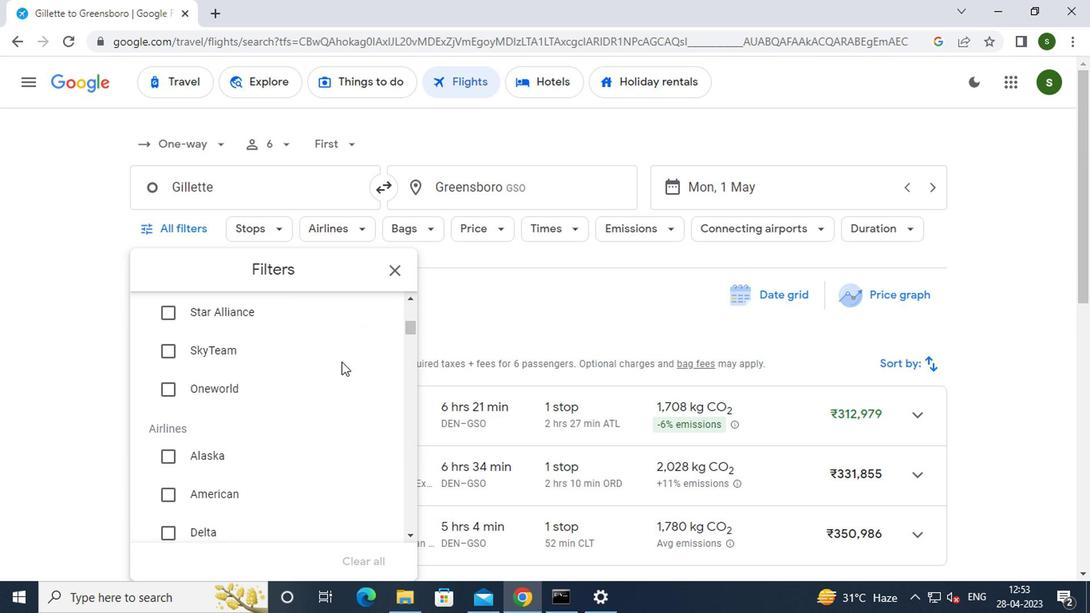 
Action: Mouse scrolled (337, 358) with delta (0, 0)
Screenshot: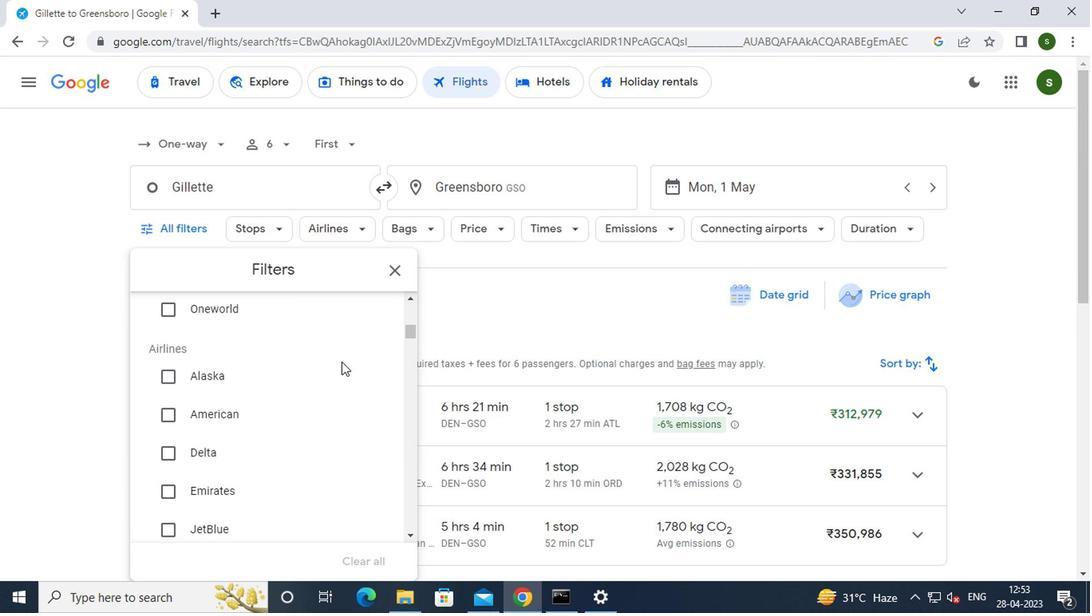 
Action: Mouse scrolled (337, 358) with delta (0, 0)
Screenshot: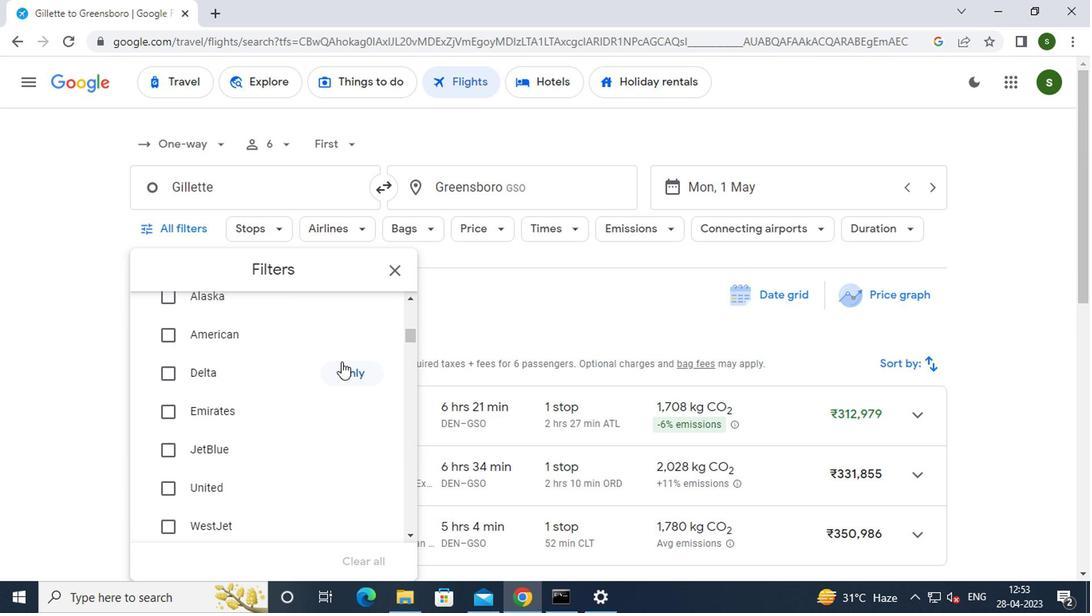 
Action: Mouse scrolled (337, 358) with delta (0, 0)
Screenshot: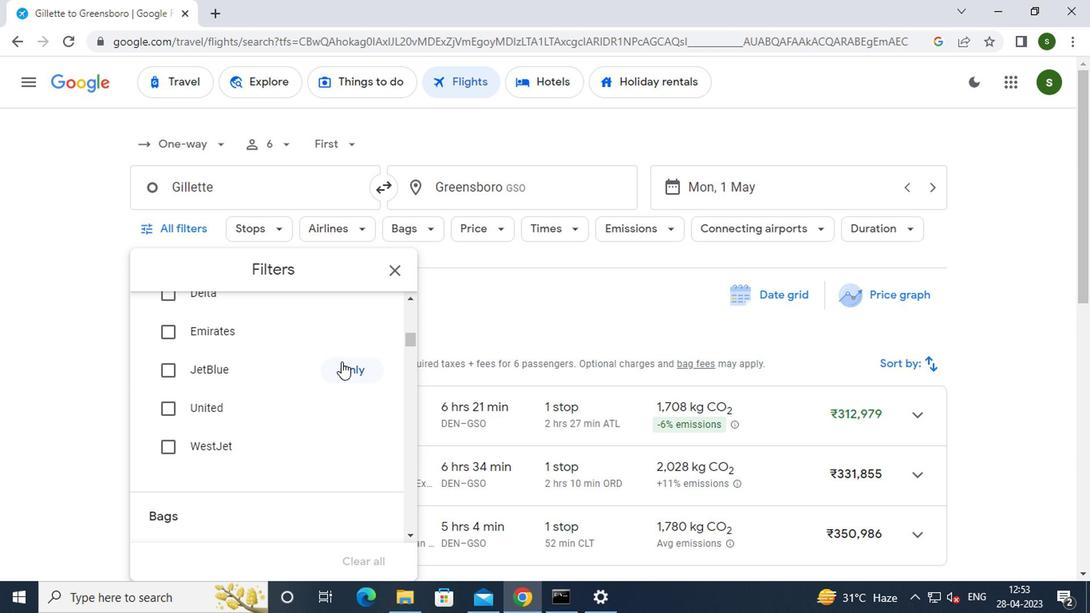 
Action: Mouse scrolled (337, 358) with delta (0, 0)
Screenshot: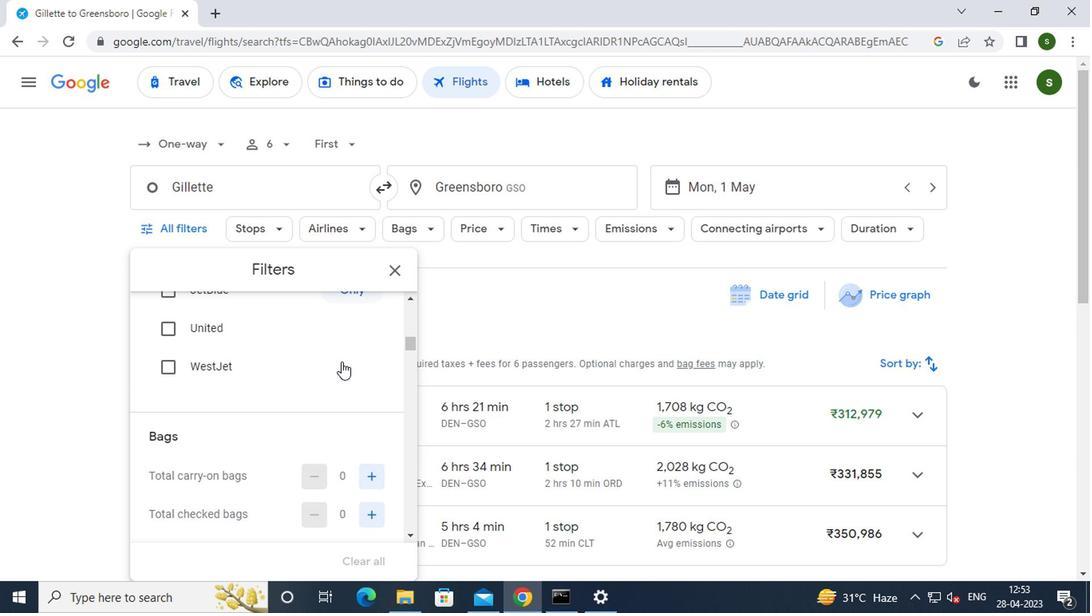 
Action: Mouse moved to (359, 428)
Screenshot: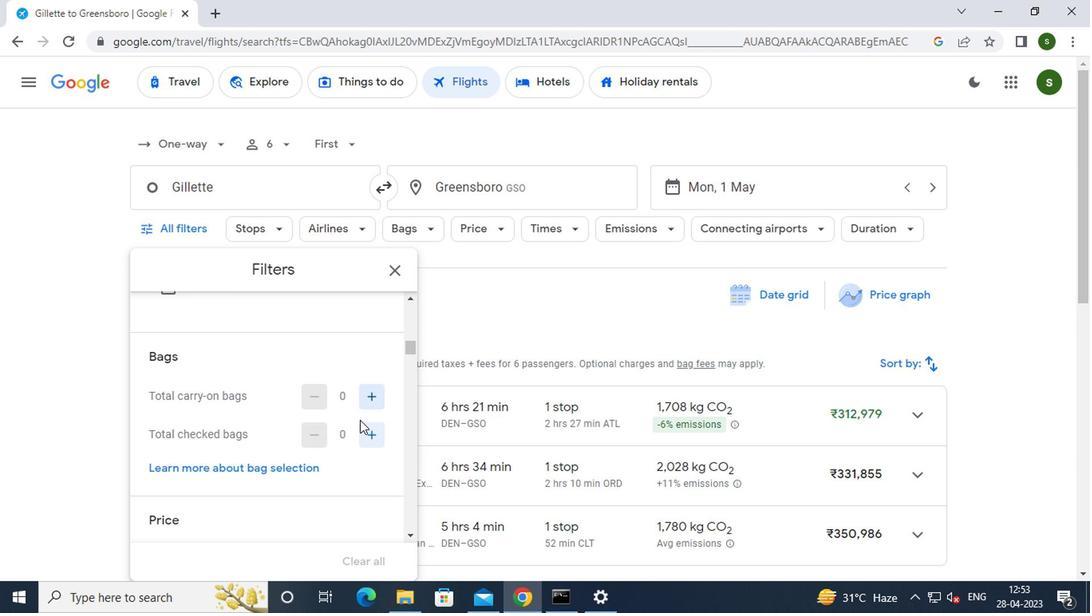 
Action: Mouse pressed left at (359, 428)
Screenshot: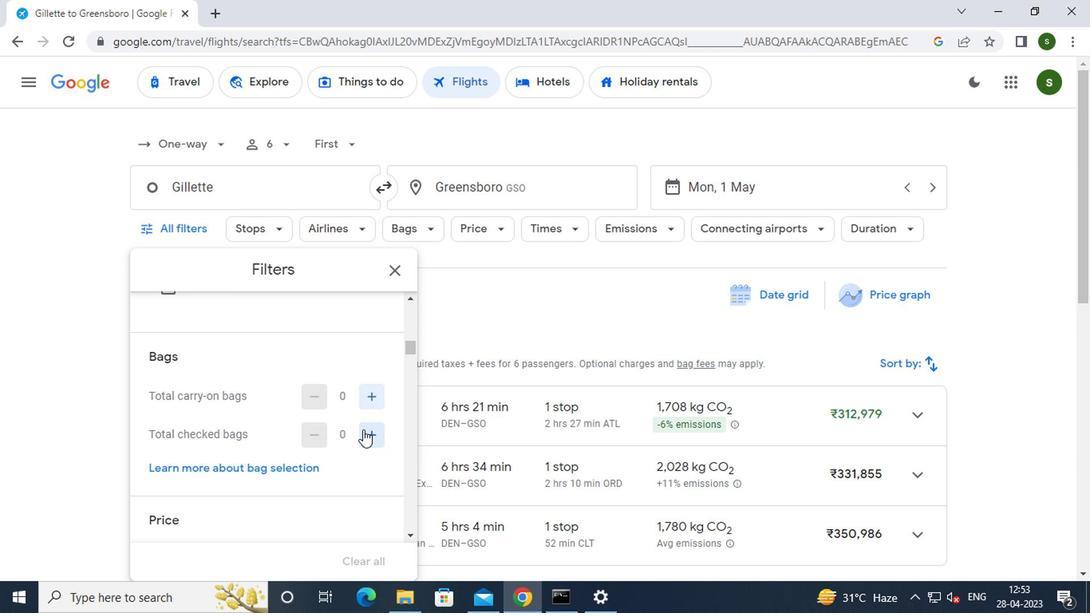
Action: Mouse scrolled (359, 428) with delta (0, 0)
Screenshot: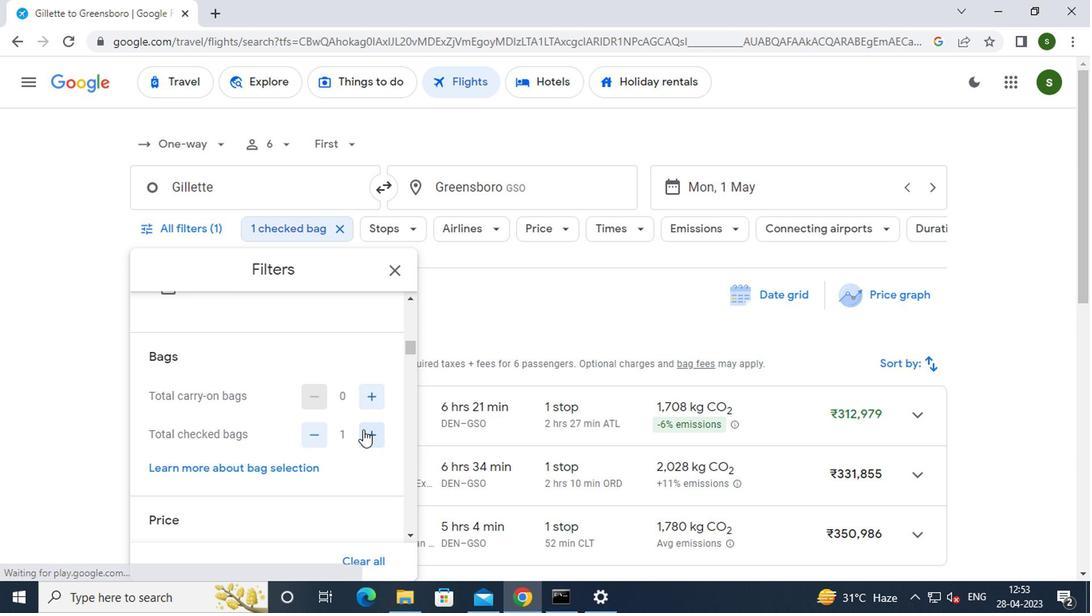 
Action: Mouse moved to (375, 511)
Screenshot: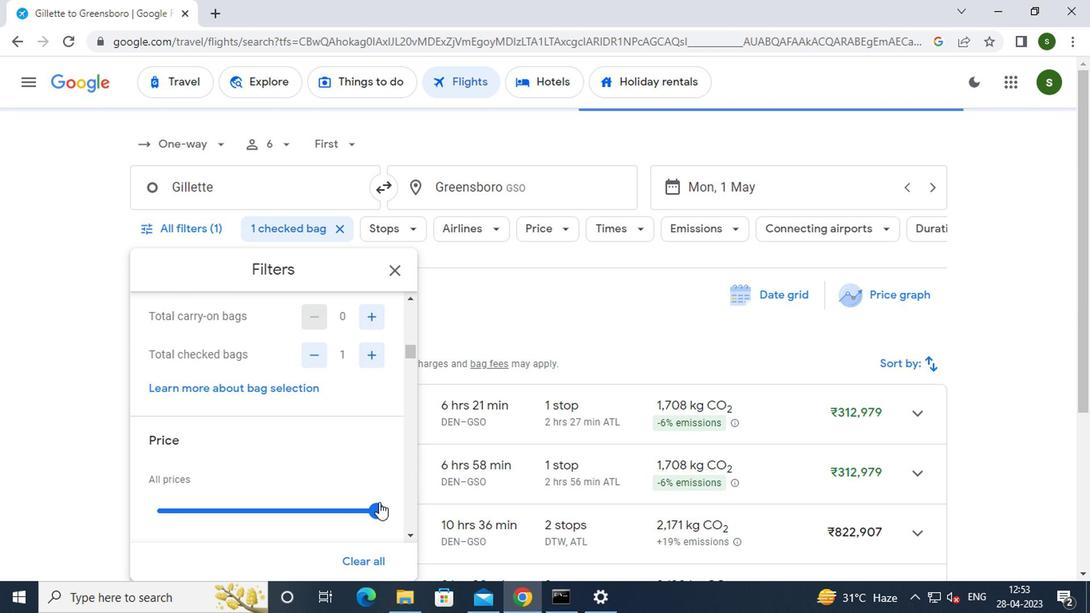 
Action: Mouse pressed left at (375, 511)
Screenshot: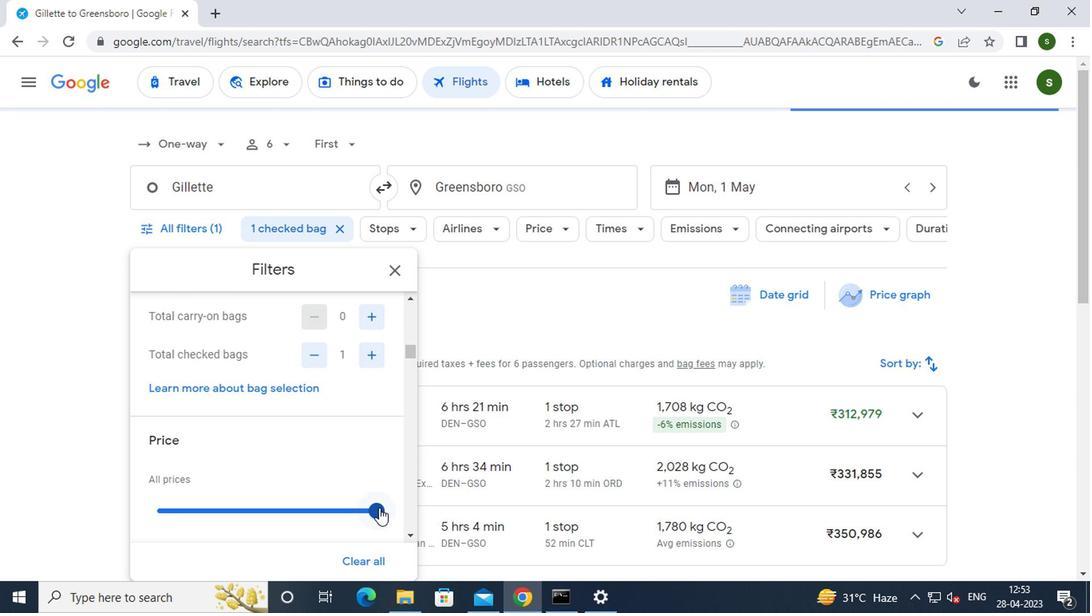 
Action: Mouse moved to (378, 511)
Screenshot: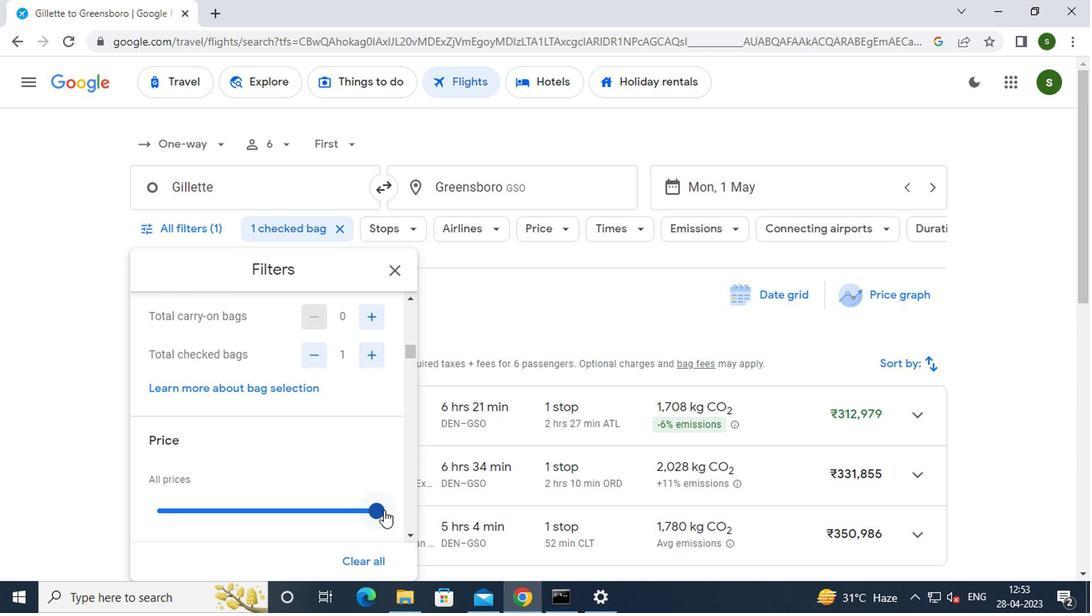 
Action: Mouse pressed left at (378, 511)
Screenshot: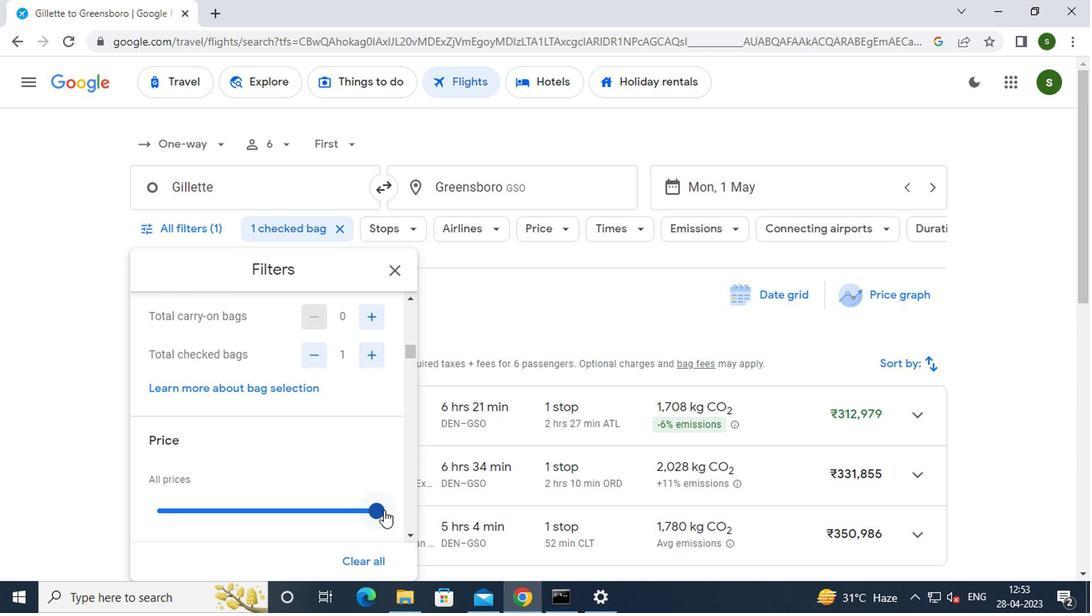 
Action: Mouse moved to (320, 471)
Screenshot: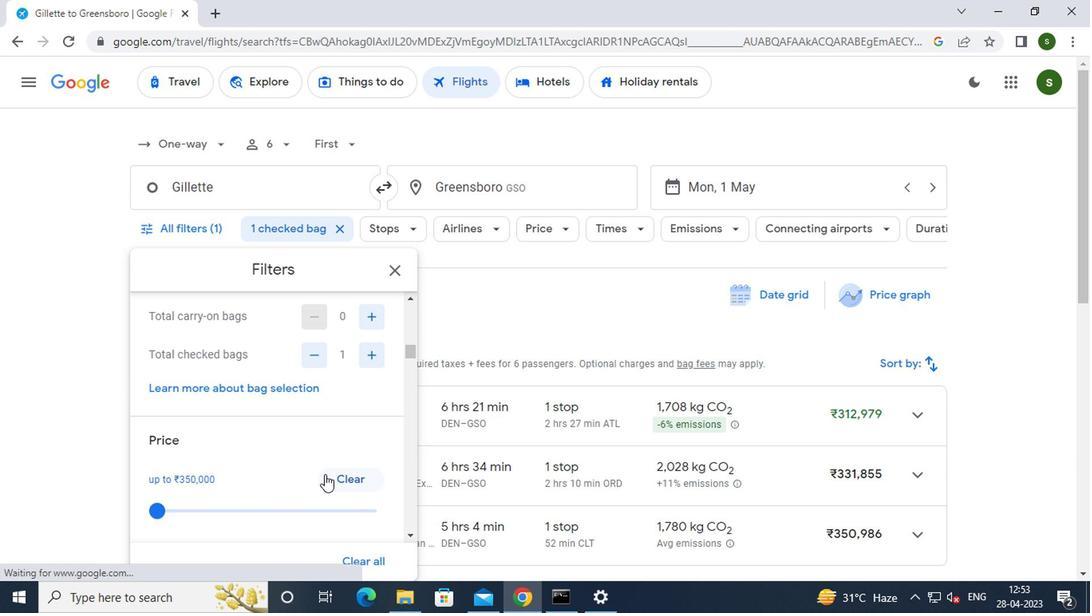 
Action: Mouse scrolled (320, 470) with delta (0, 0)
Screenshot: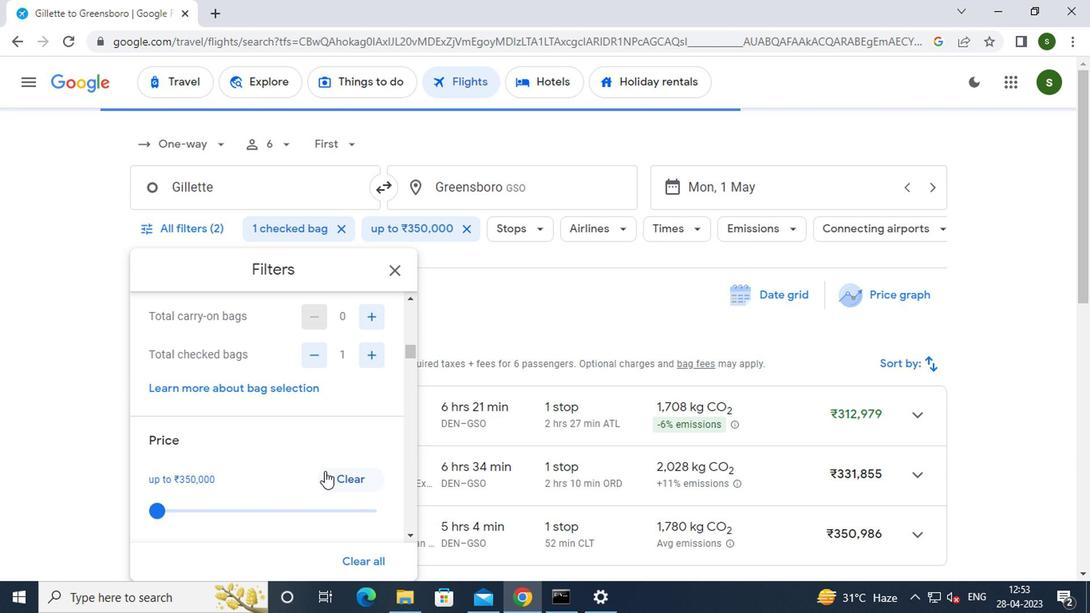 
Action: Mouse scrolled (320, 470) with delta (0, 0)
Screenshot: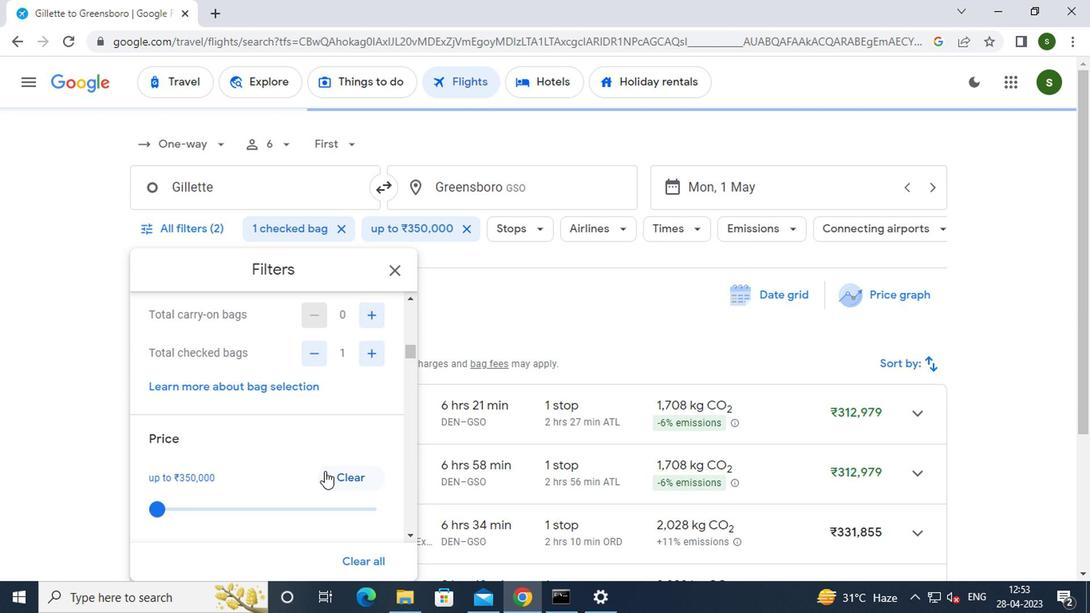 
Action: Mouse scrolled (320, 470) with delta (0, 0)
Screenshot: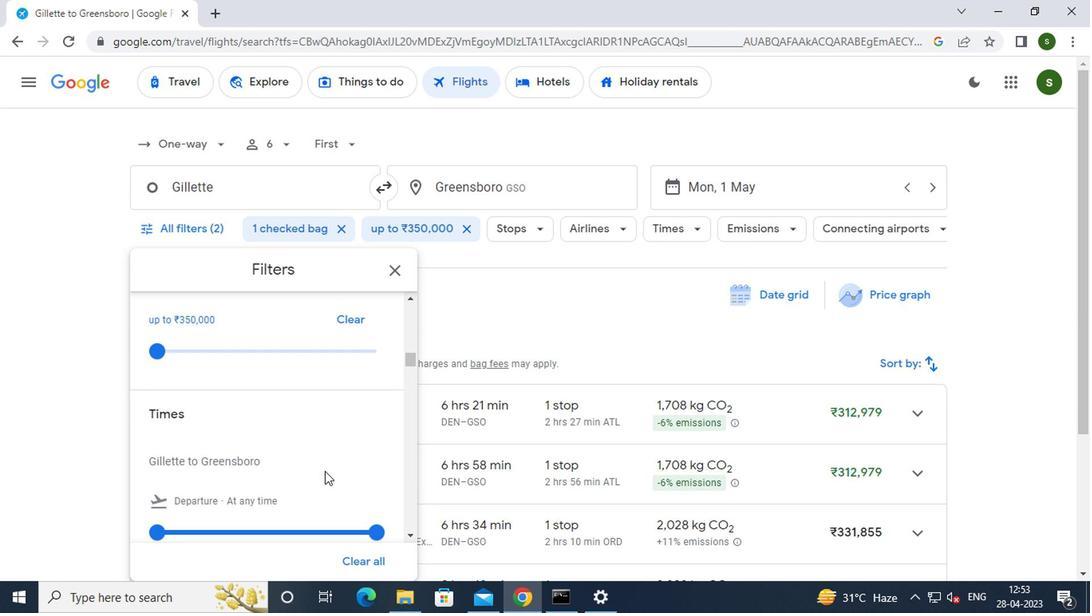 
Action: Mouse moved to (144, 454)
Screenshot: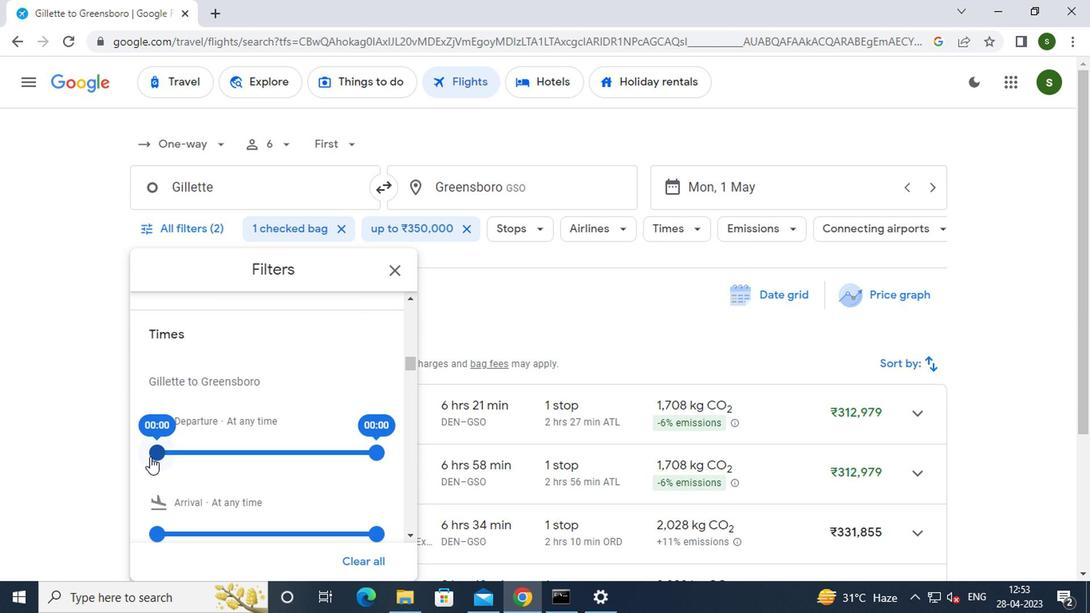 
Action: Mouse pressed left at (144, 454)
Screenshot: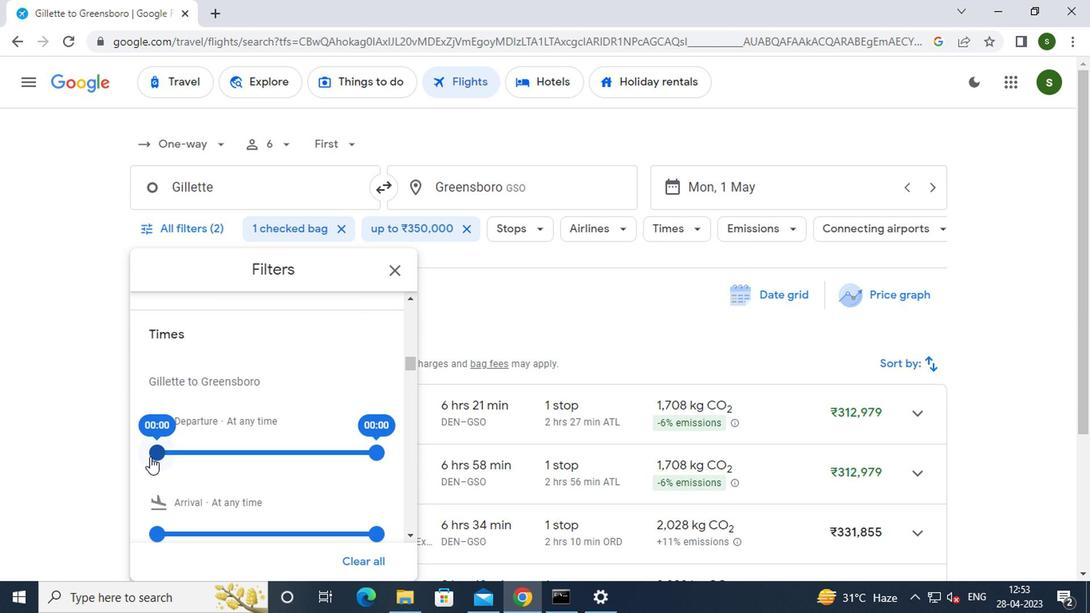 
Action: Mouse moved to (530, 313)
Screenshot: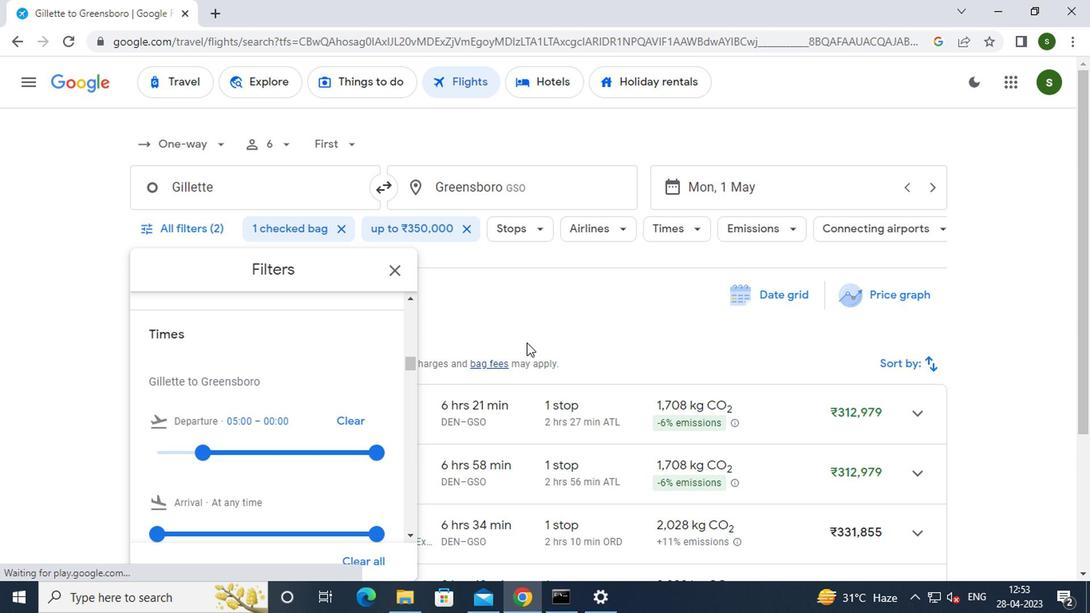 
Action: Mouse pressed left at (530, 313)
Screenshot: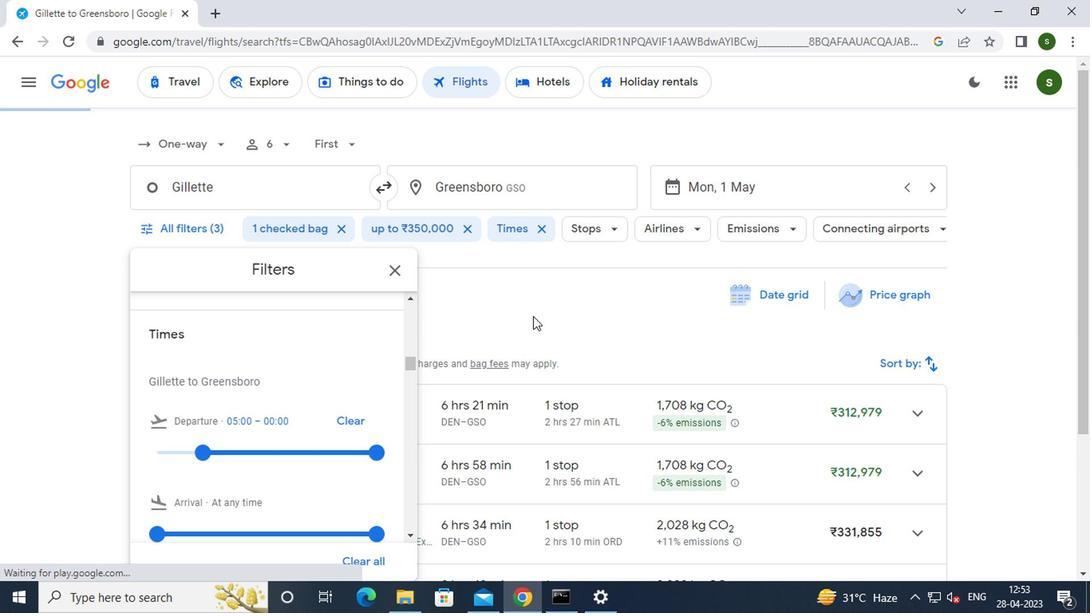 
